 Task: Look for space in Mingyue, China from 1st July, 2023 to 9th July, 2023 for 2 adults in price range Rs.8000 to Rs.15000. Place can be entire place with 1  bedroom having 1 bed and 1 bathroom. Property type can be house, flat, guest house. Booking option can be shelf check-in. Required host language is Chinese (Simplified).
Action: Mouse moved to (668, 98)
Screenshot: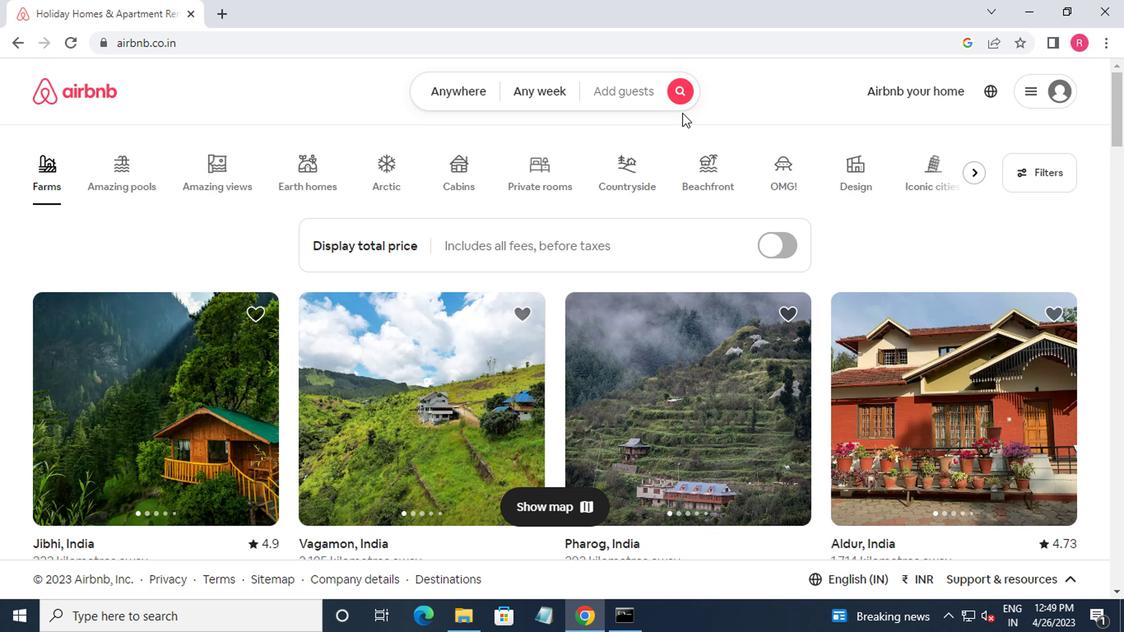 
Action: Mouse pressed left at (668, 98)
Screenshot: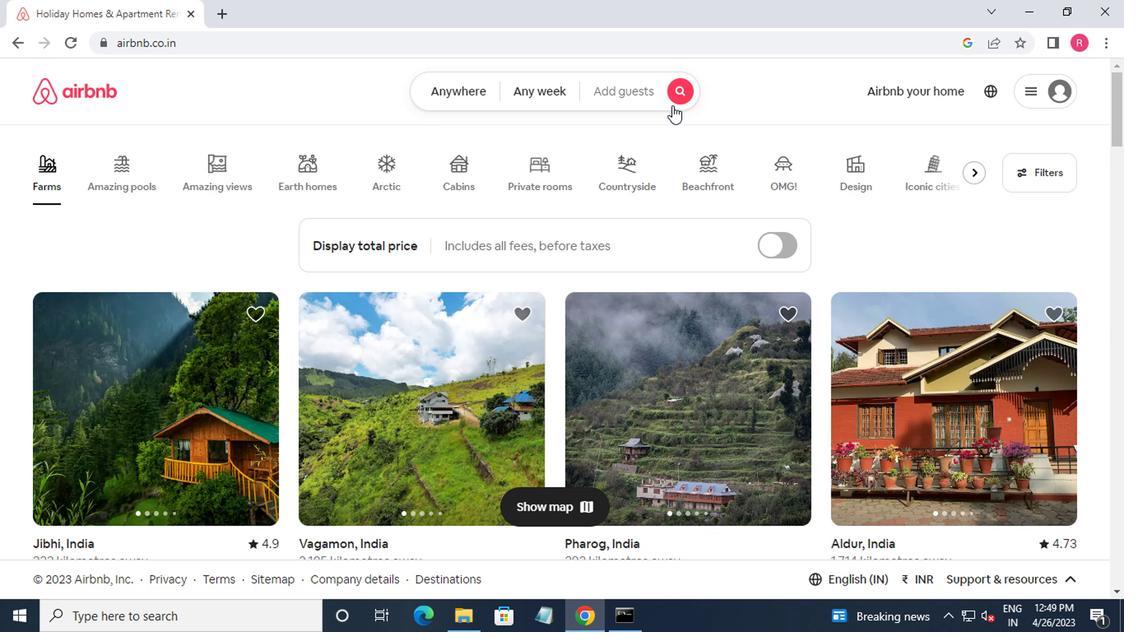 
Action: Mouse moved to (376, 156)
Screenshot: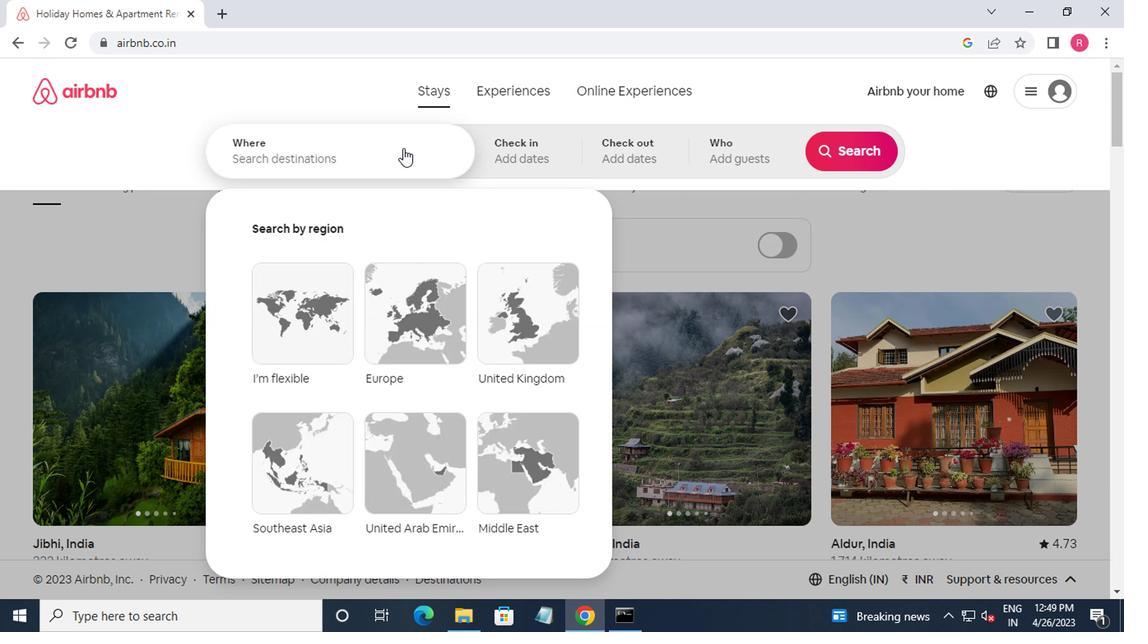 
Action: Mouse pressed left at (376, 156)
Screenshot: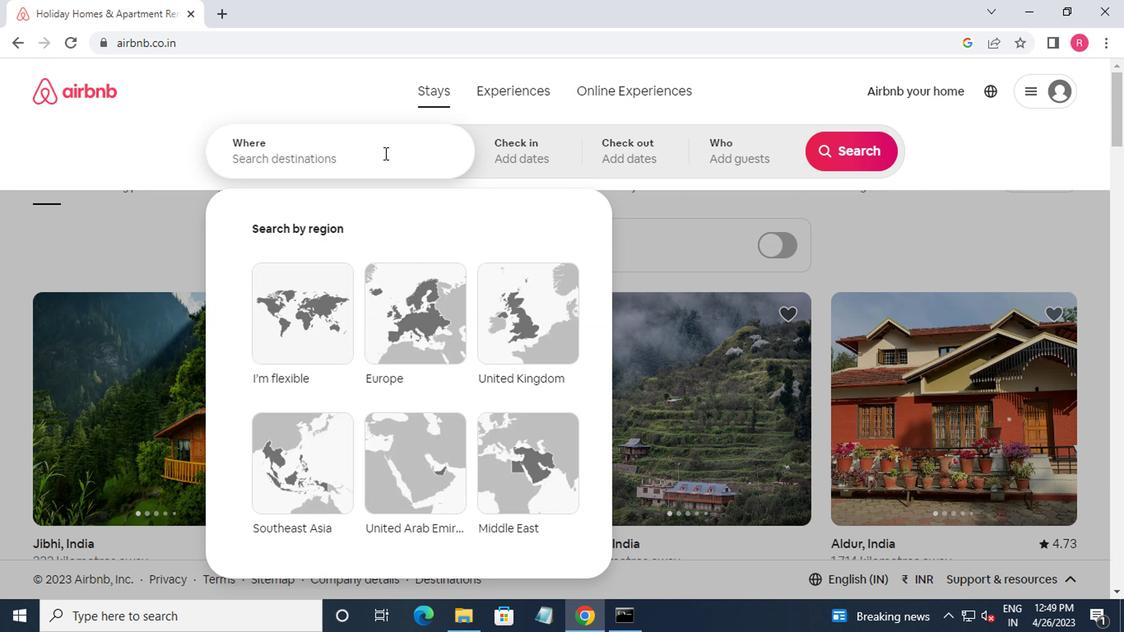 
Action: Mouse moved to (377, 156)
Screenshot: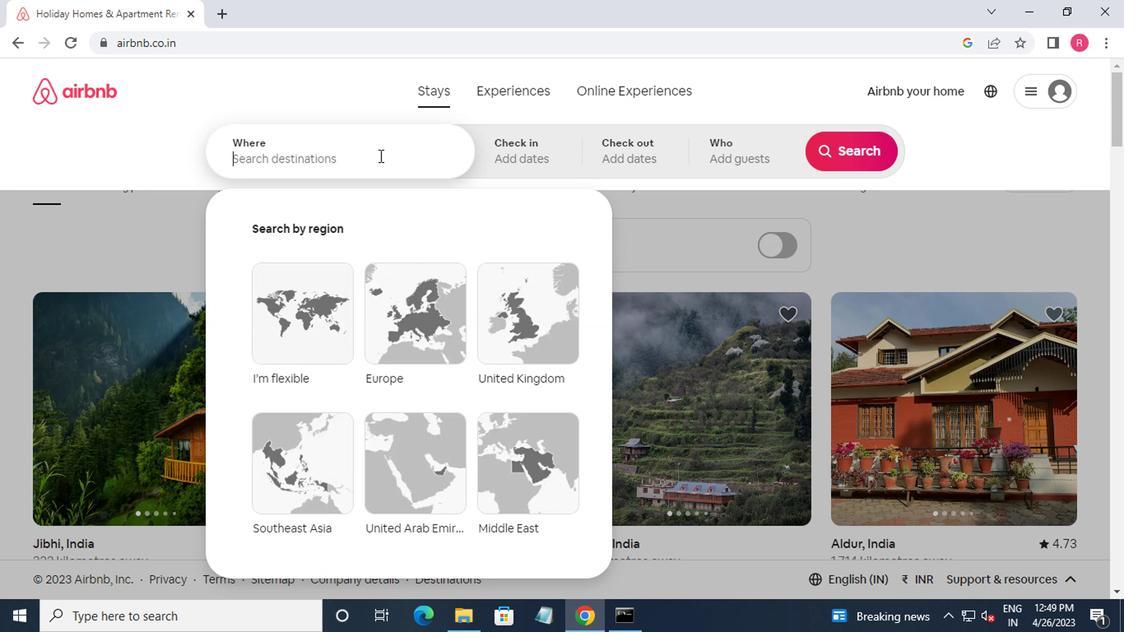 
Action: Key pressed mingyue,china<Key.enter>
Screenshot: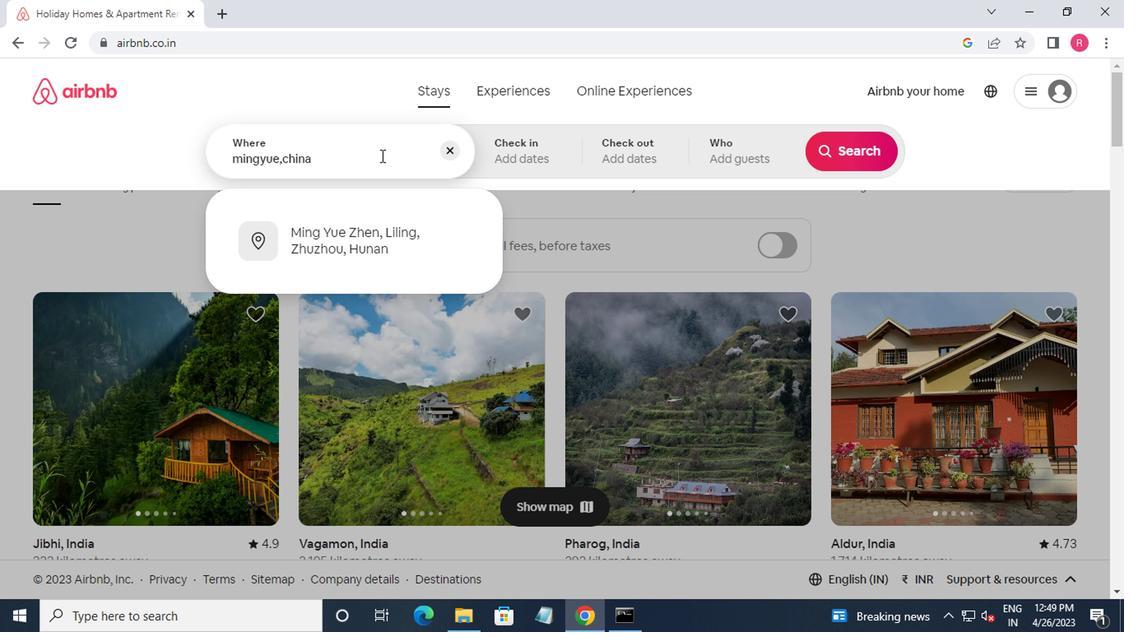 
Action: Mouse moved to (842, 282)
Screenshot: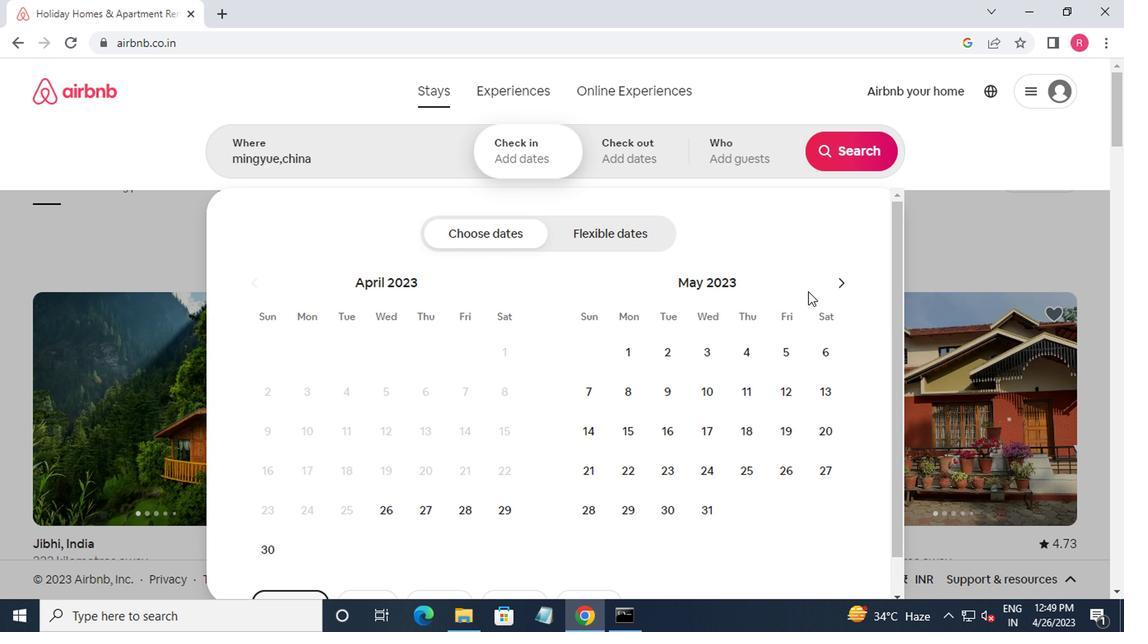
Action: Mouse pressed left at (842, 282)
Screenshot: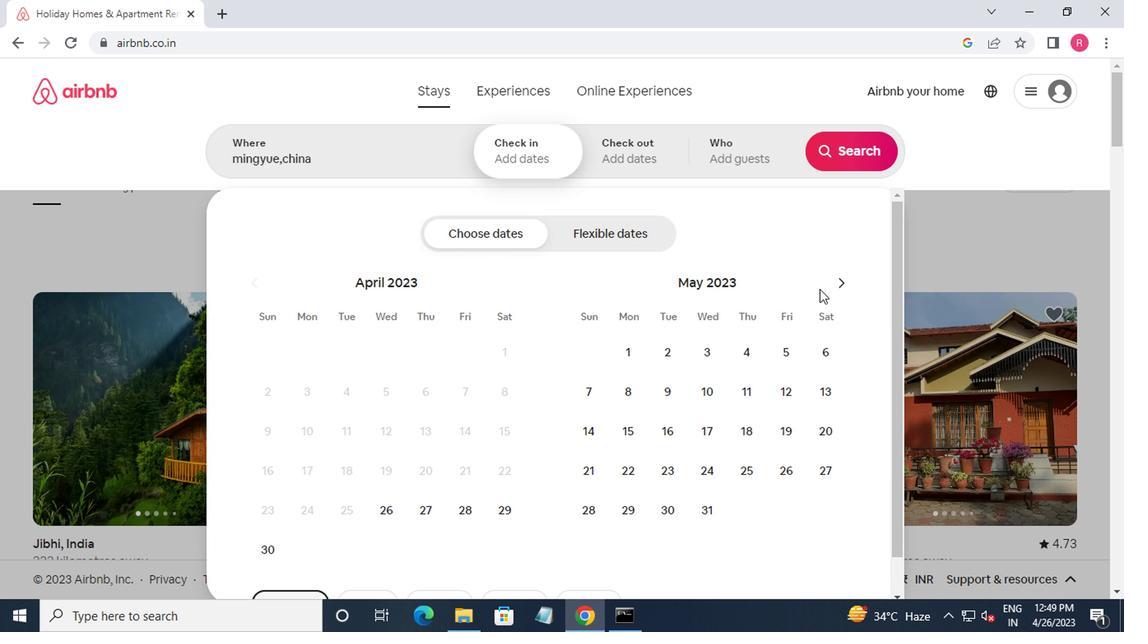 
Action: Mouse moved to (847, 274)
Screenshot: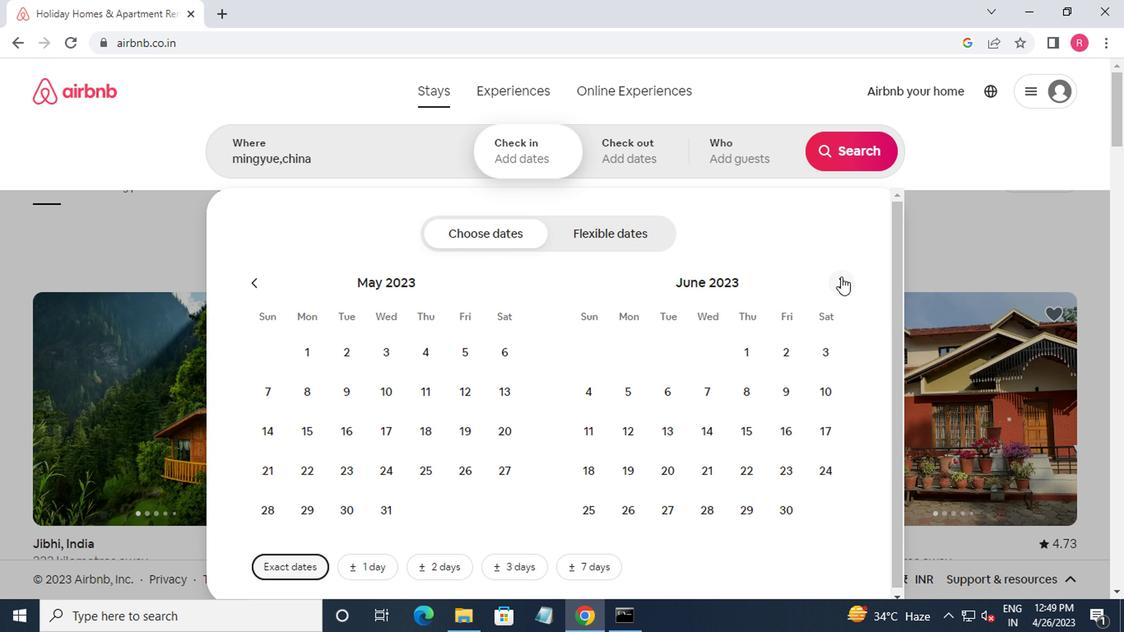 
Action: Mouse pressed left at (847, 274)
Screenshot: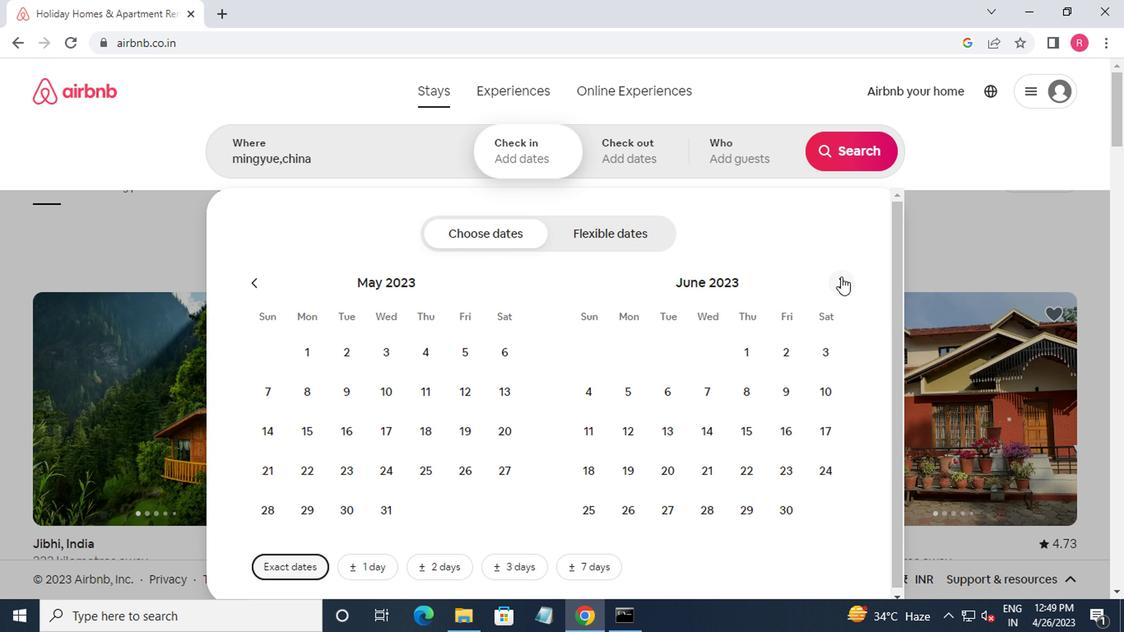 
Action: Mouse moved to (817, 350)
Screenshot: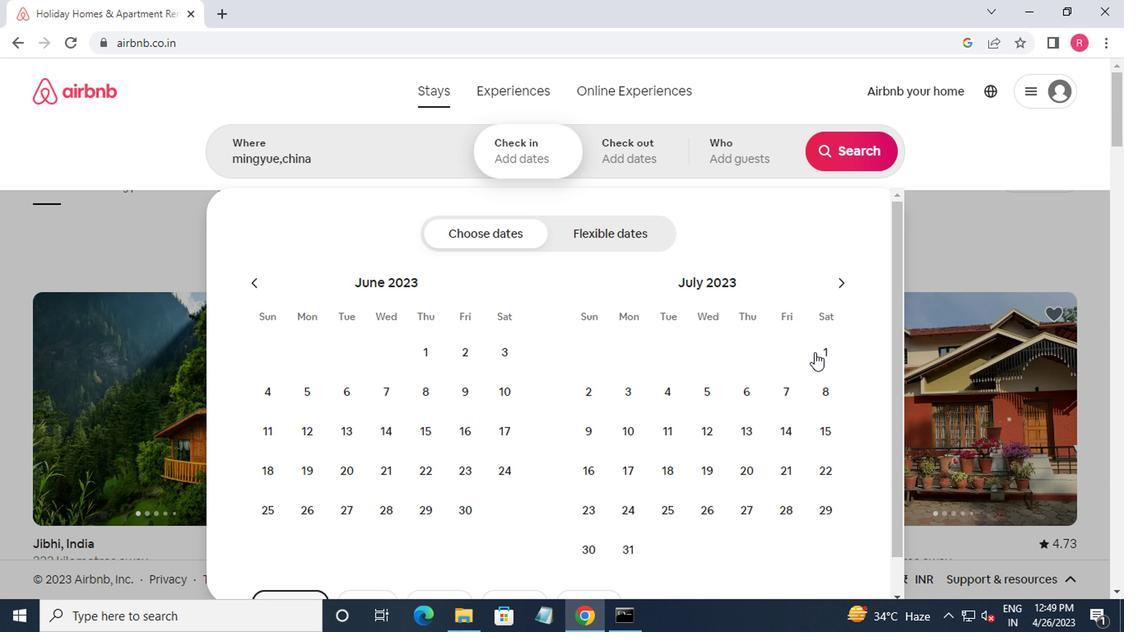 
Action: Mouse pressed left at (817, 350)
Screenshot: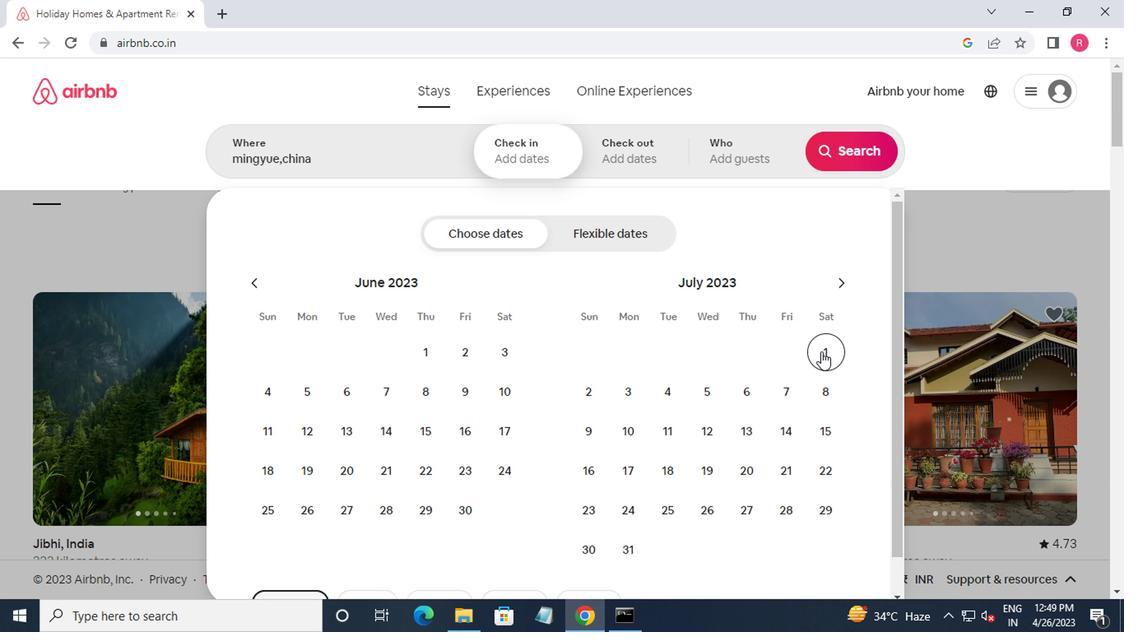 
Action: Mouse moved to (583, 434)
Screenshot: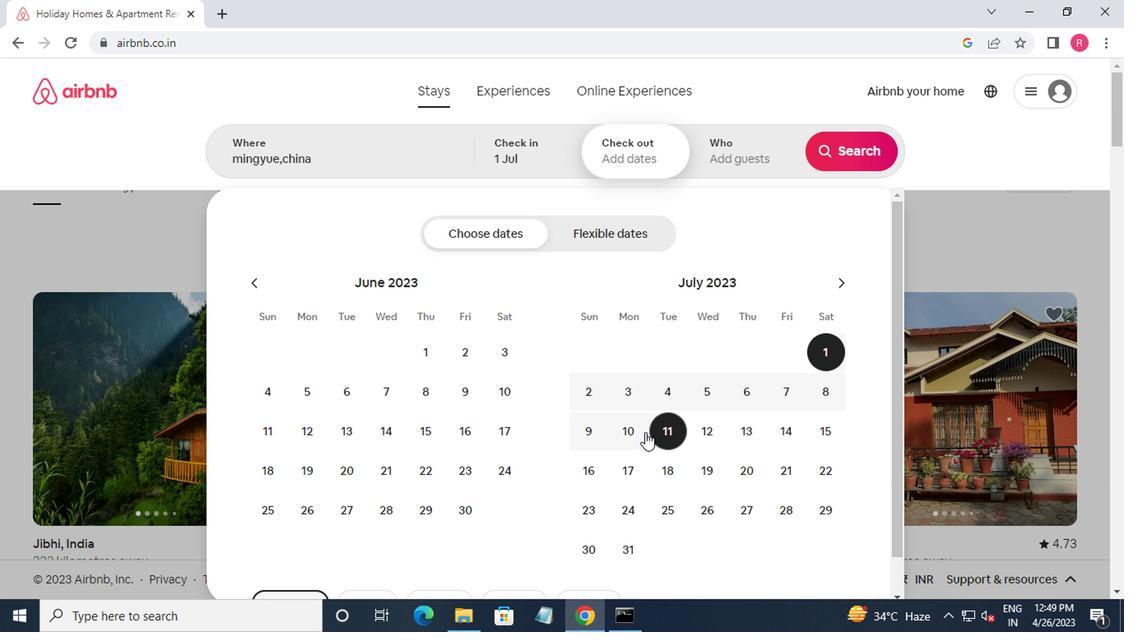 
Action: Mouse pressed left at (583, 434)
Screenshot: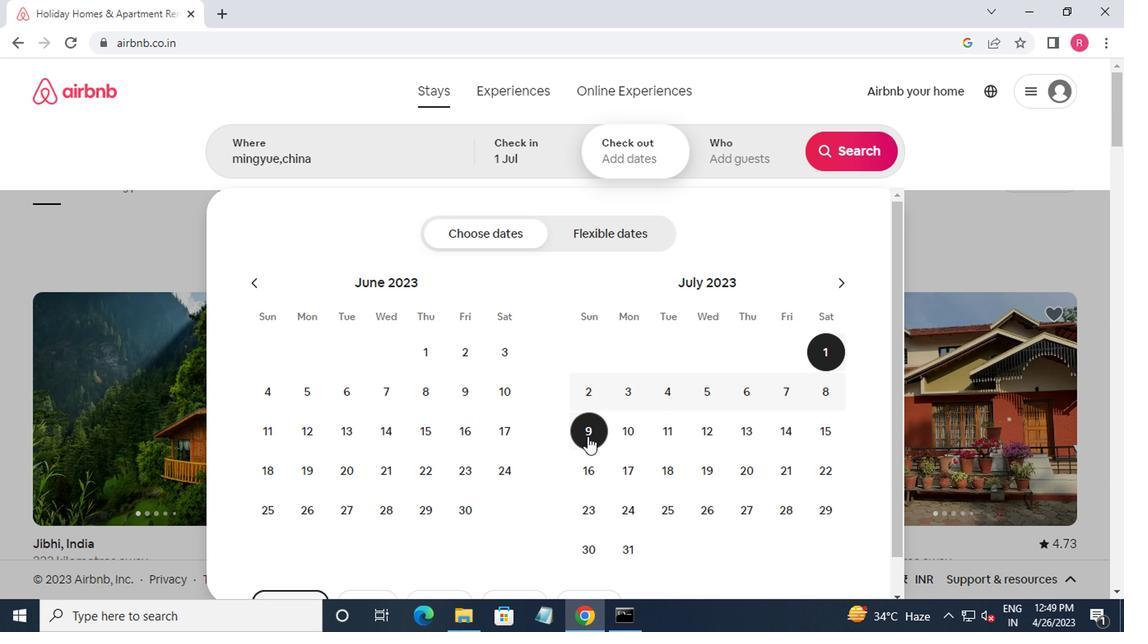 
Action: Mouse moved to (746, 169)
Screenshot: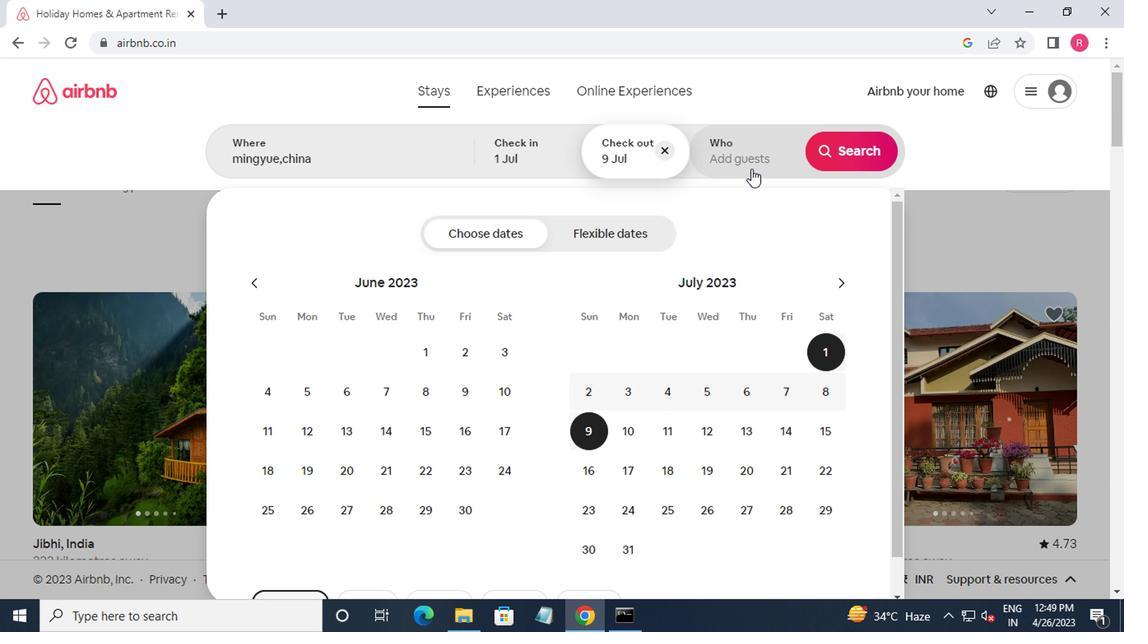 
Action: Mouse pressed left at (746, 169)
Screenshot: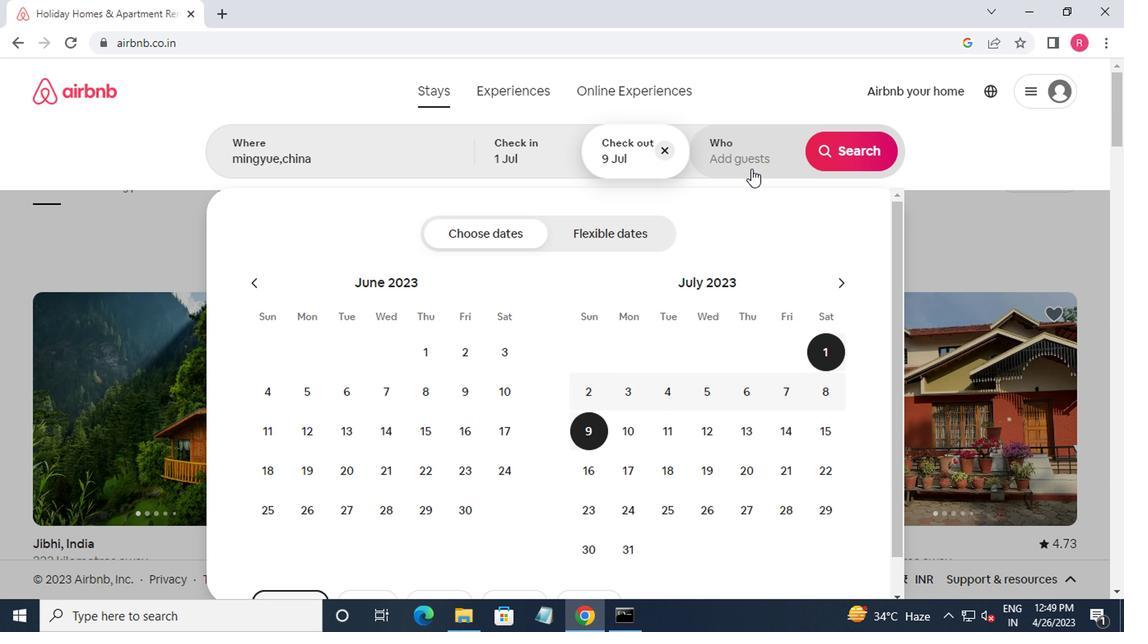 
Action: Mouse moved to (848, 251)
Screenshot: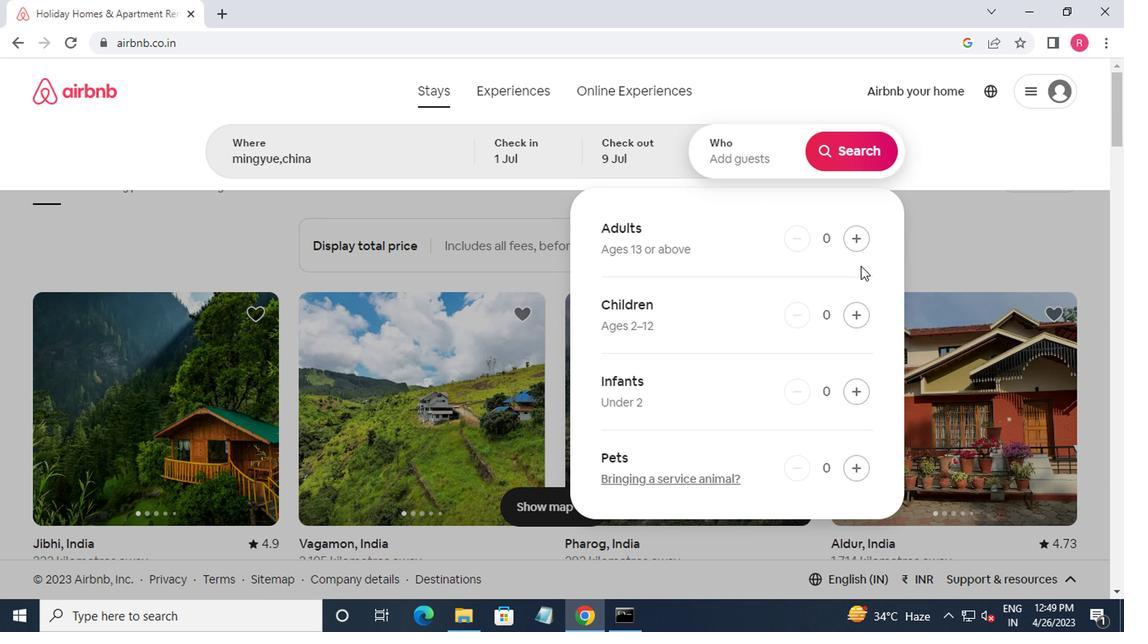 
Action: Mouse pressed left at (848, 251)
Screenshot: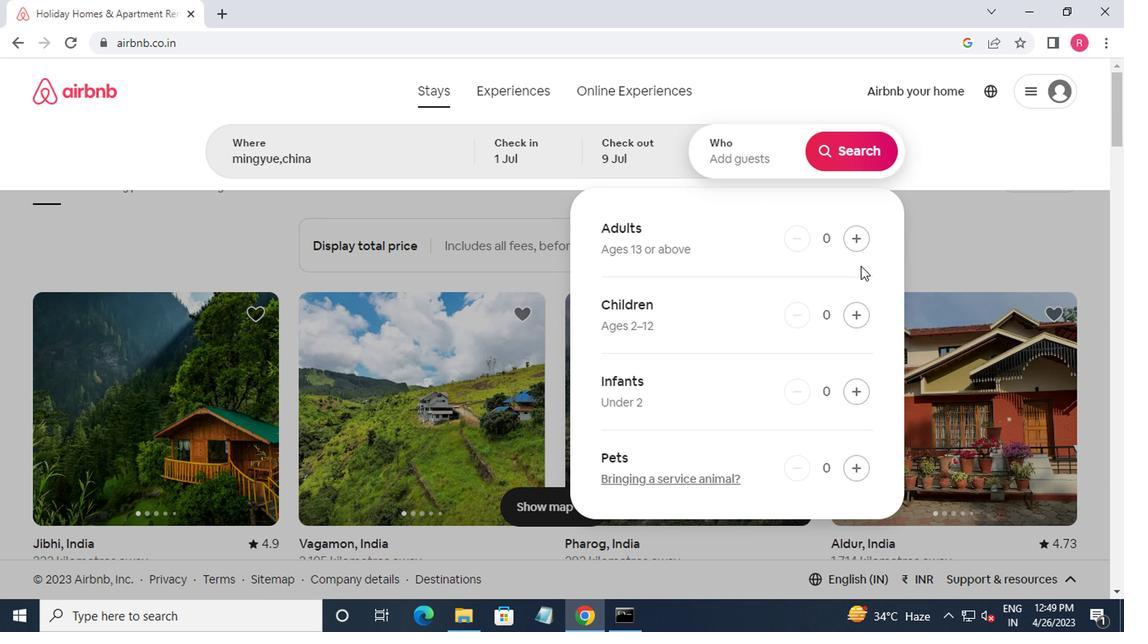 
Action: Mouse moved to (848, 250)
Screenshot: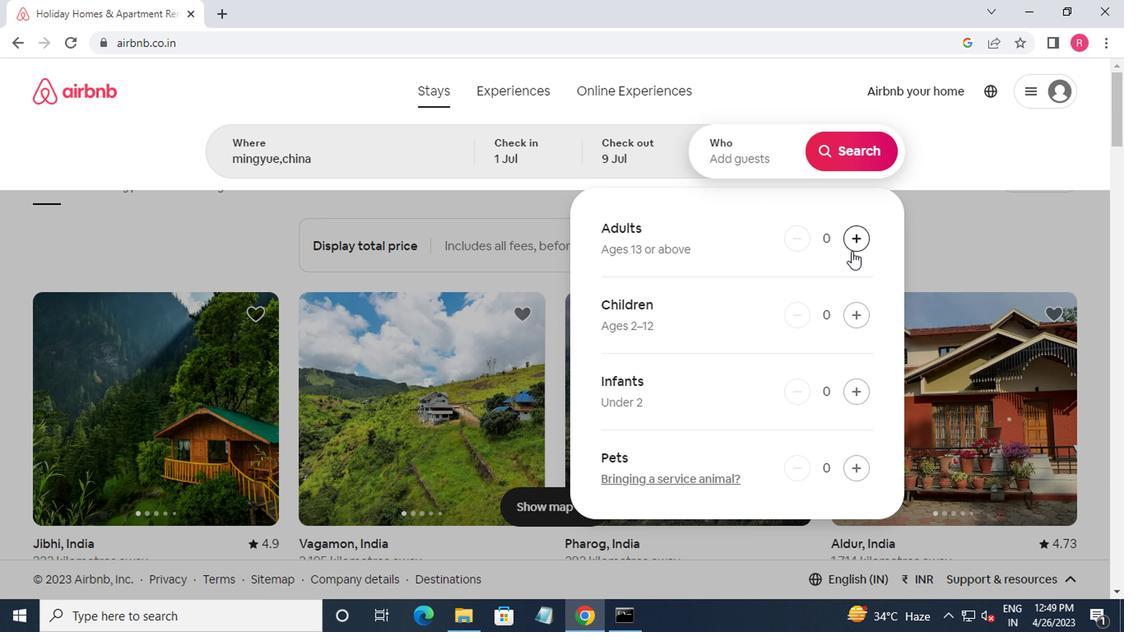 
Action: Mouse pressed left at (848, 250)
Screenshot: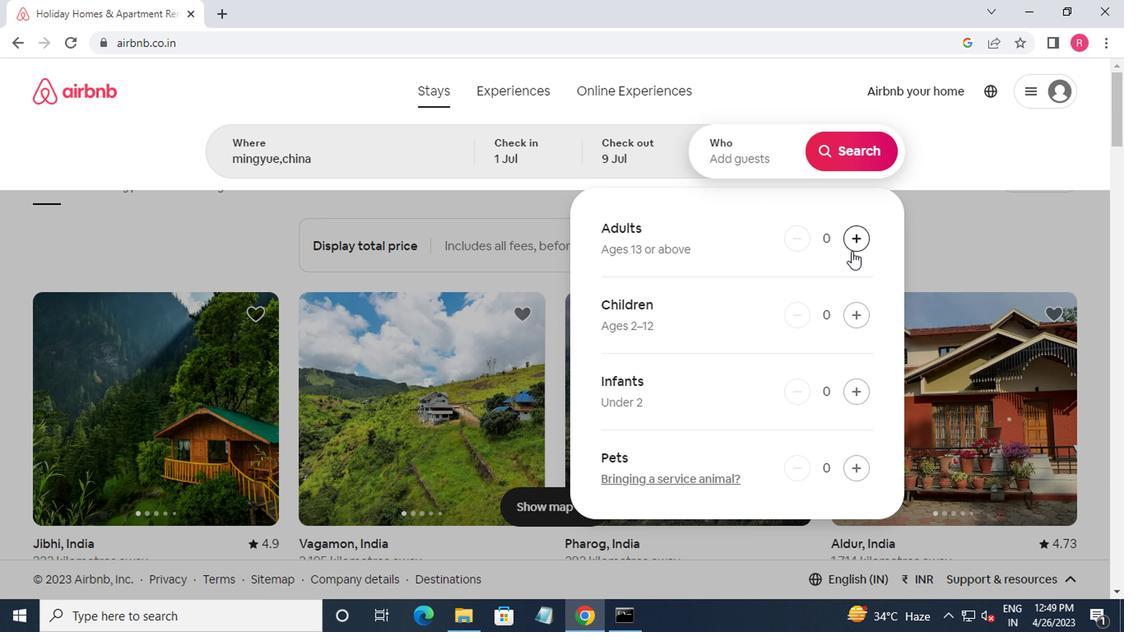 
Action: Mouse moved to (840, 163)
Screenshot: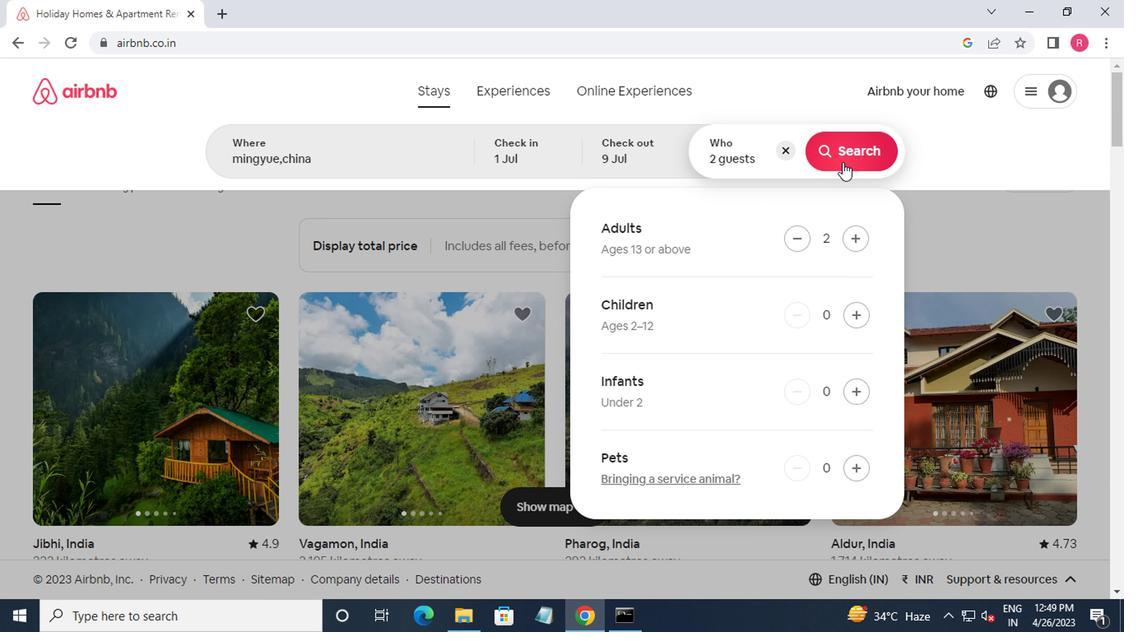 
Action: Mouse pressed left at (840, 163)
Screenshot: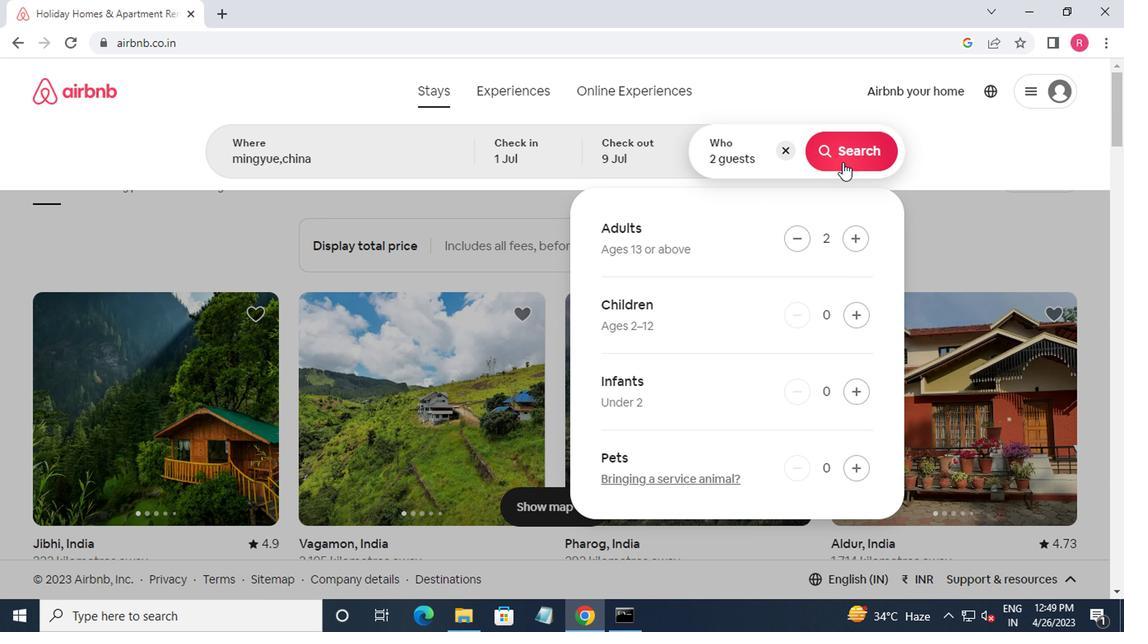 
Action: Mouse moved to (1039, 148)
Screenshot: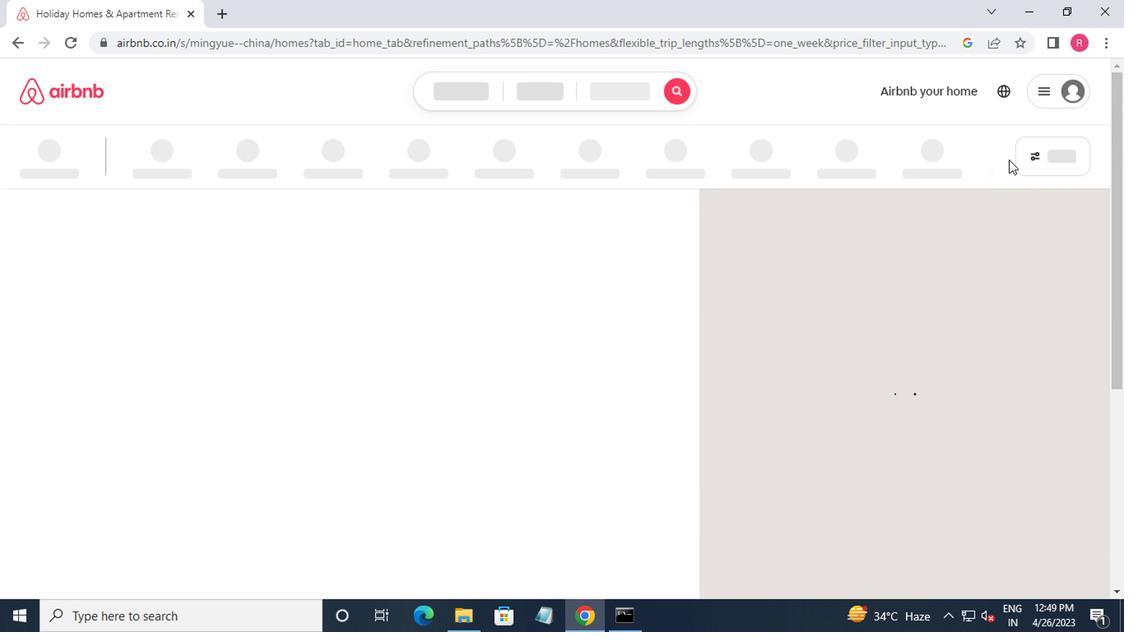 
Action: Mouse pressed left at (1039, 148)
Screenshot: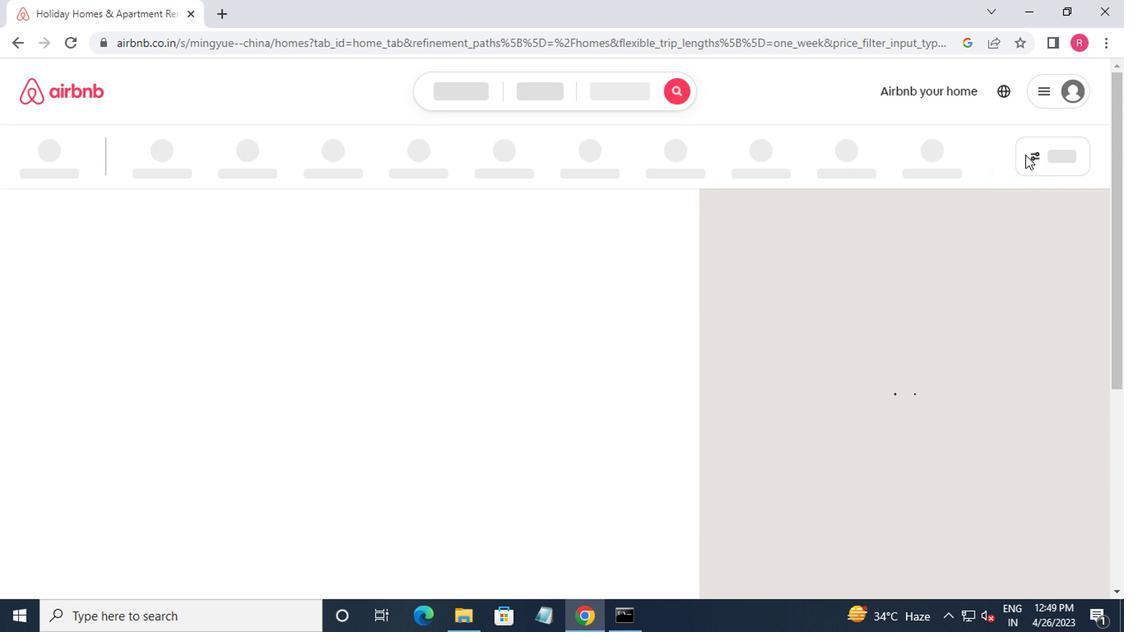 
Action: Mouse moved to (354, 254)
Screenshot: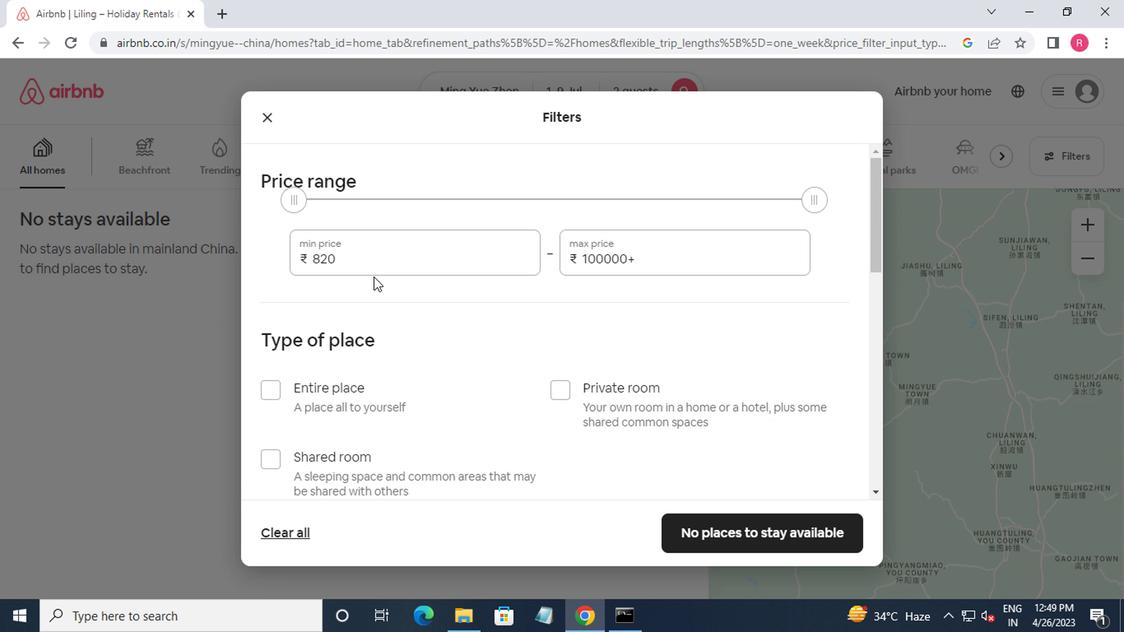 
Action: Mouse pressed left at (354, 254)
Screenshot: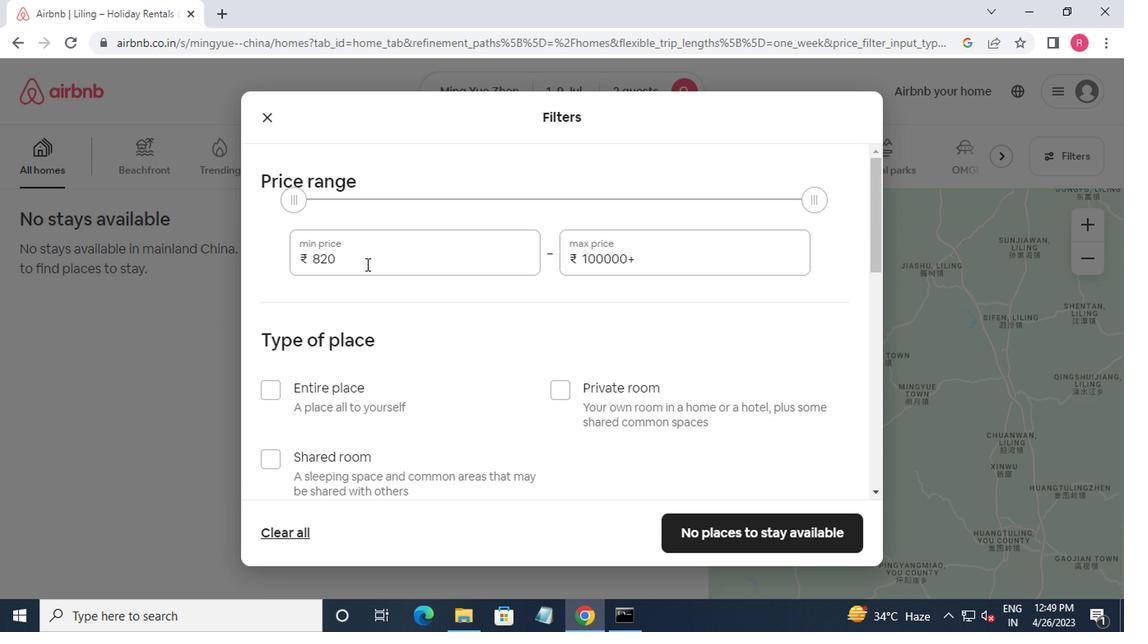 
Action: Mouse moved to (337, 202)
Screenshot: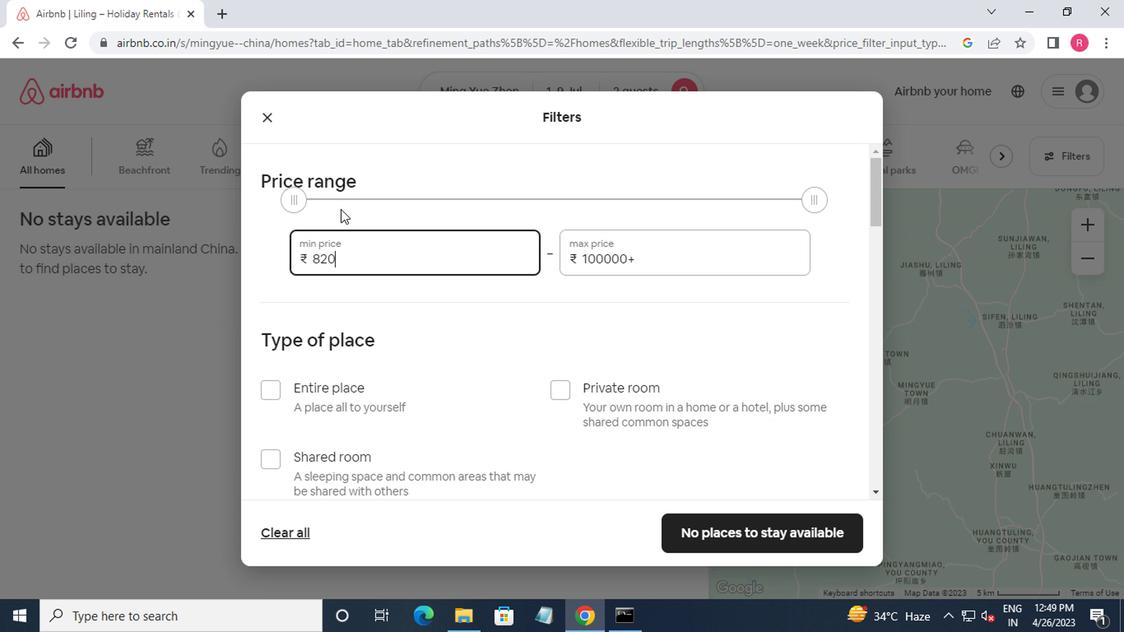 
Action: Key pressed <Key.backspace><Key.backspace>000<Key.tab>15000
Screenshot: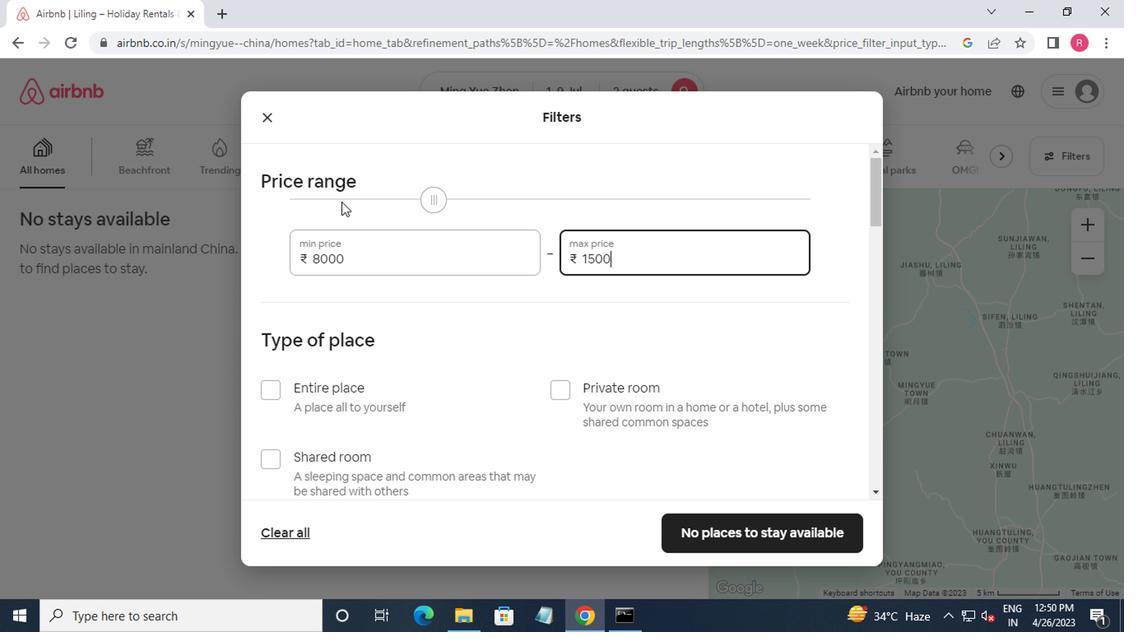 
Action: Mouse moved to (402, 257)
Screenshot: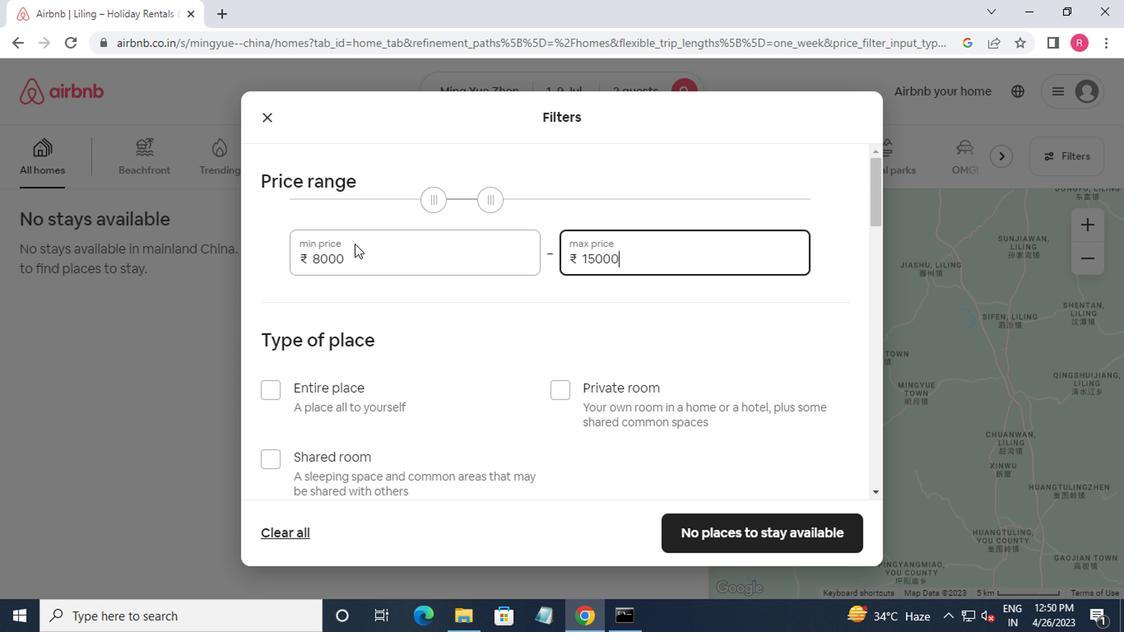 
Action: Mouse scrolled (402, 257) with delta (0, 0)
Screenshot: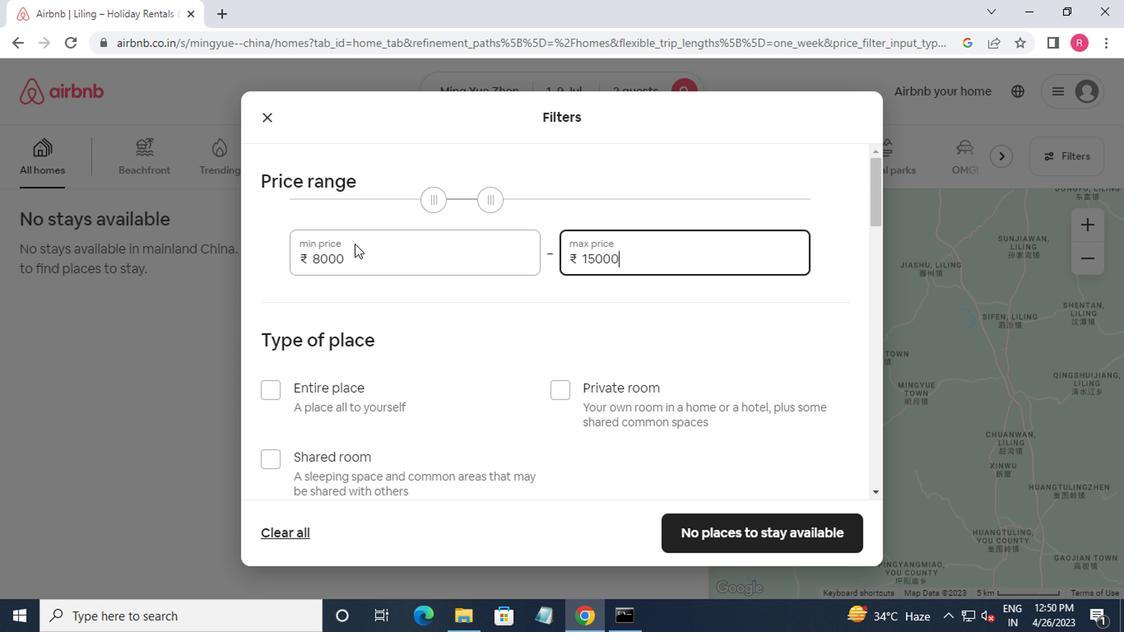 
Action: Mouse moved to (407, 260)
Screenshot: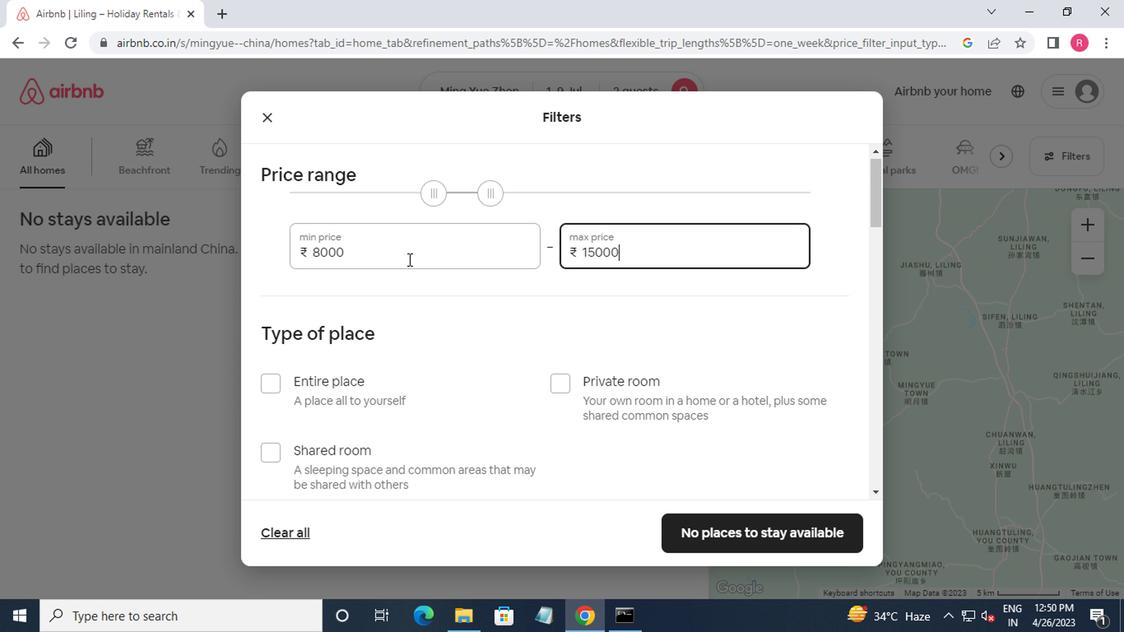 
Action: Mouse scrolled (407, 259) with delta (0, 0)
Screenshot: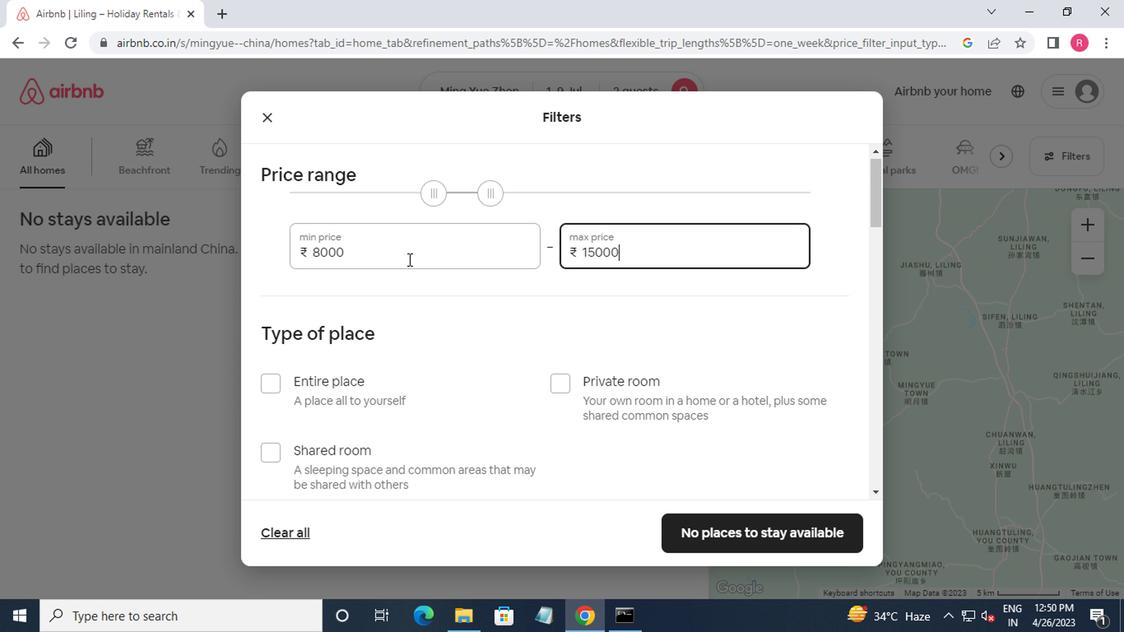 
Action: Mouse moved to (270, 234)
Screenshot: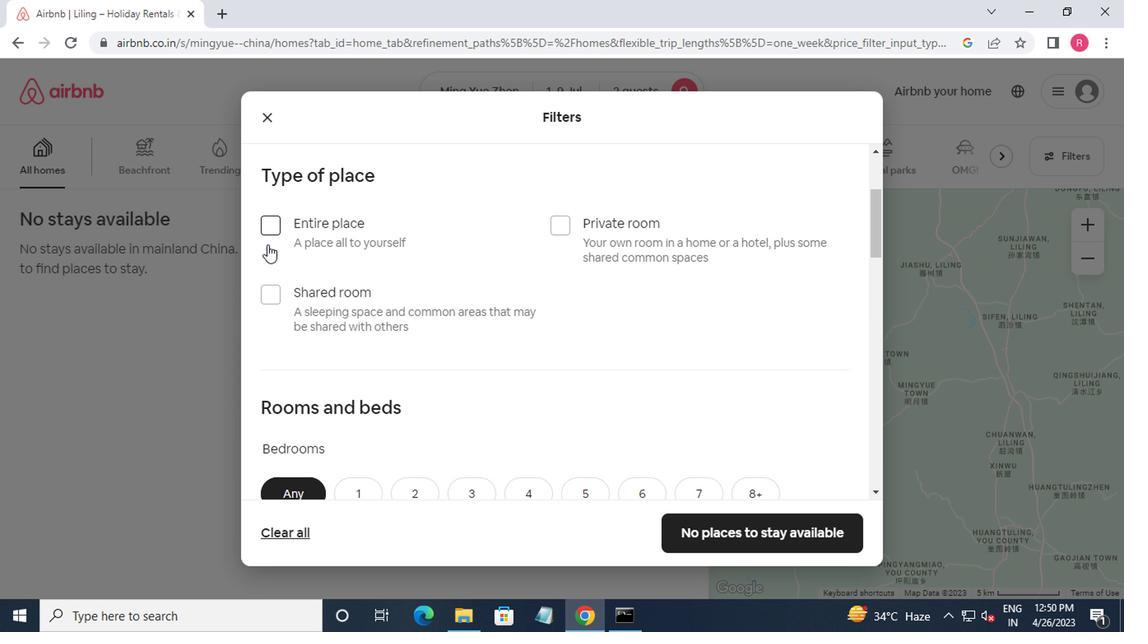 
Action: Mouse pressed left at (270, 234)
Screenshot: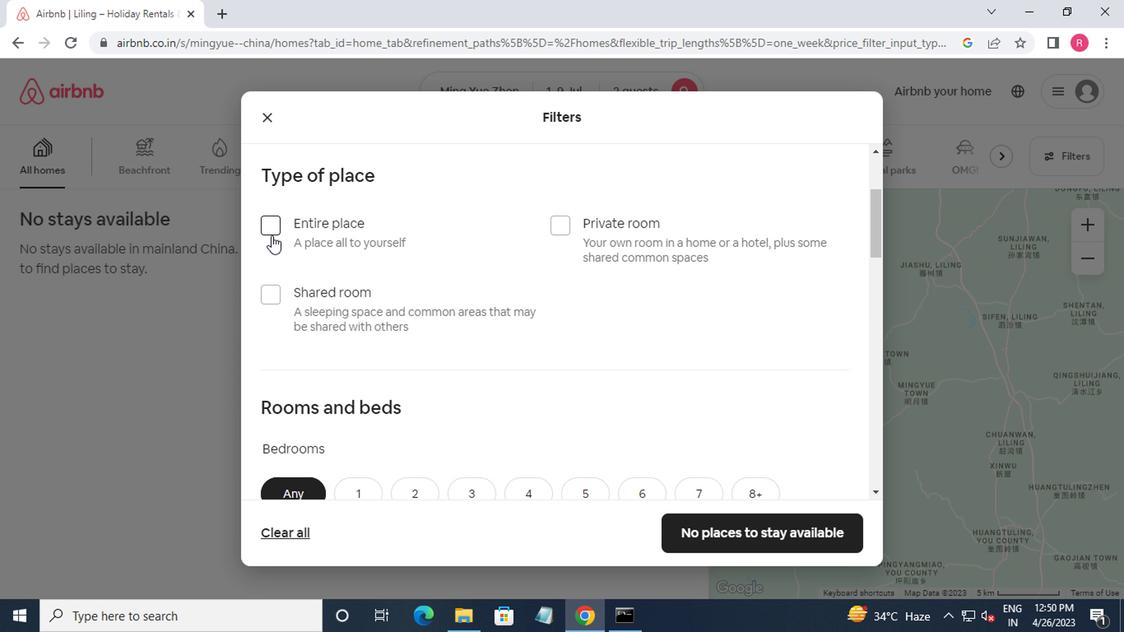 
Action: Mouse moved to (273, 240)
Screenshot: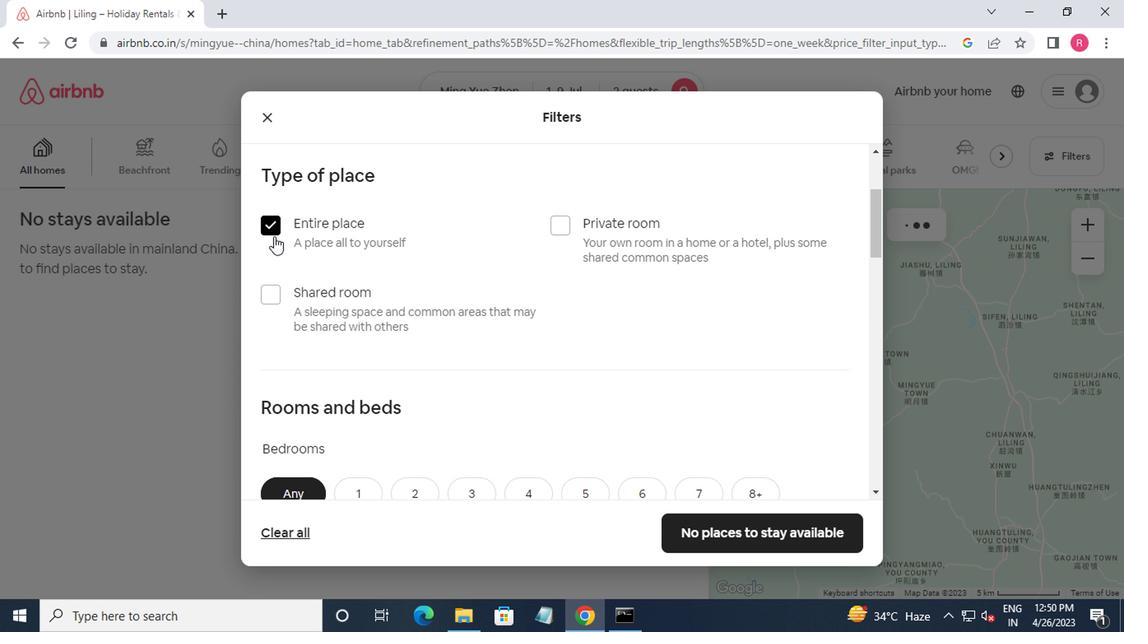 
Action: Mouse scrolled (273, 238) with delta (0, -1)
Screenshot: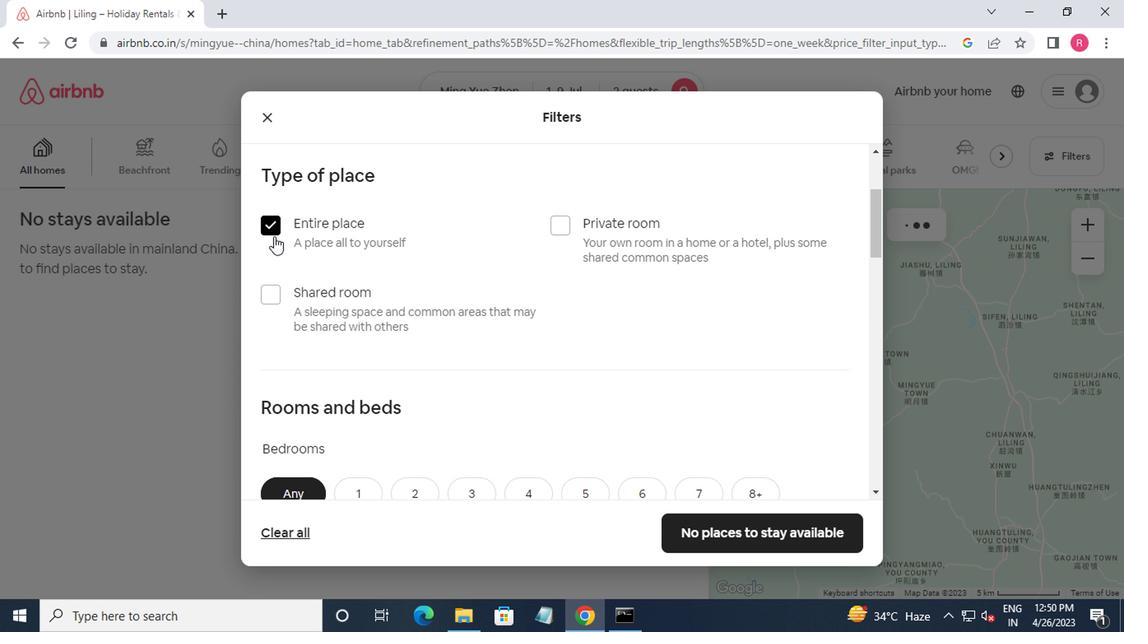 
Action: Mouse moved to (277, 247)
Screenshot: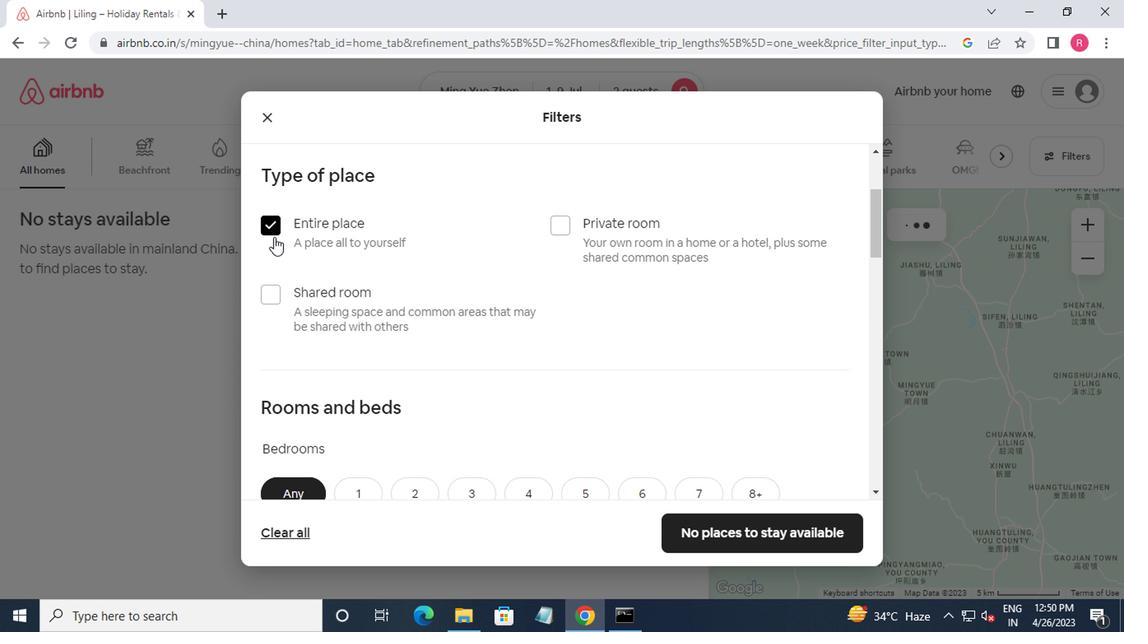 
Action: Mouse scrolled (277, 246) with delta (0, 0)
Screenshot: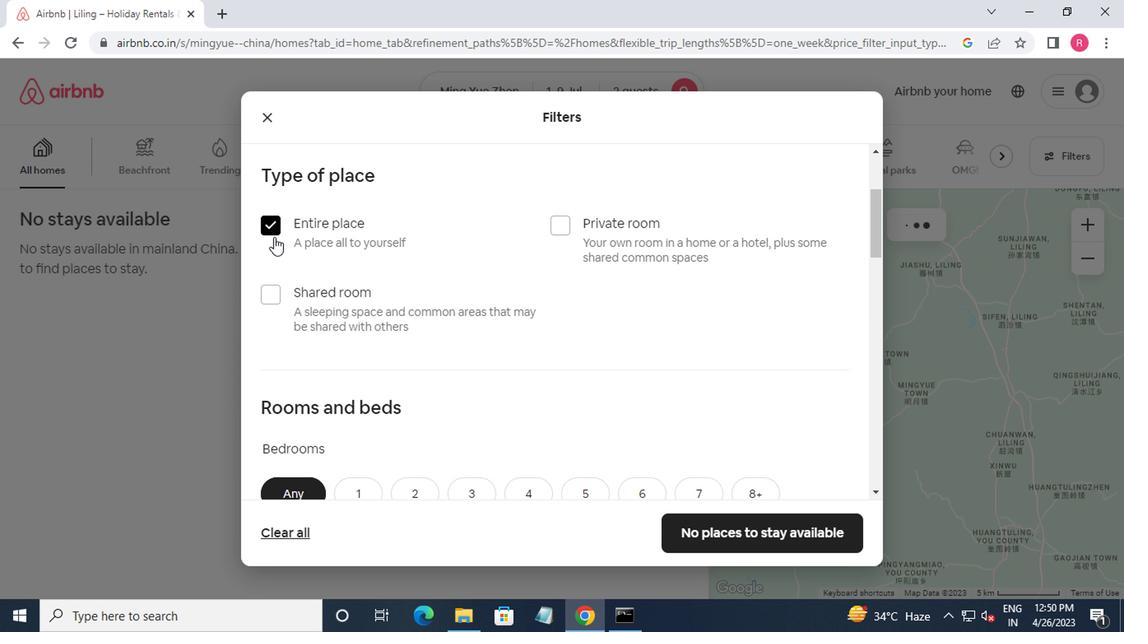 
Action: Mouse moved to (280, 253)
Screenshot: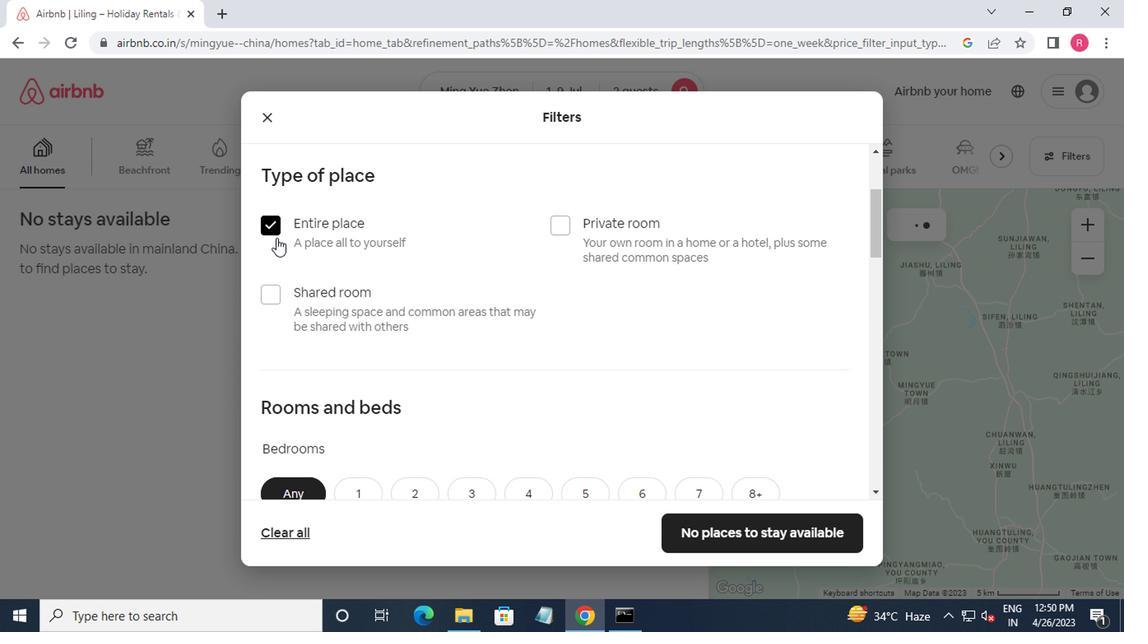 
Action: Mouse scrolled (280, 251) with delta (0, -1)
Screenshot: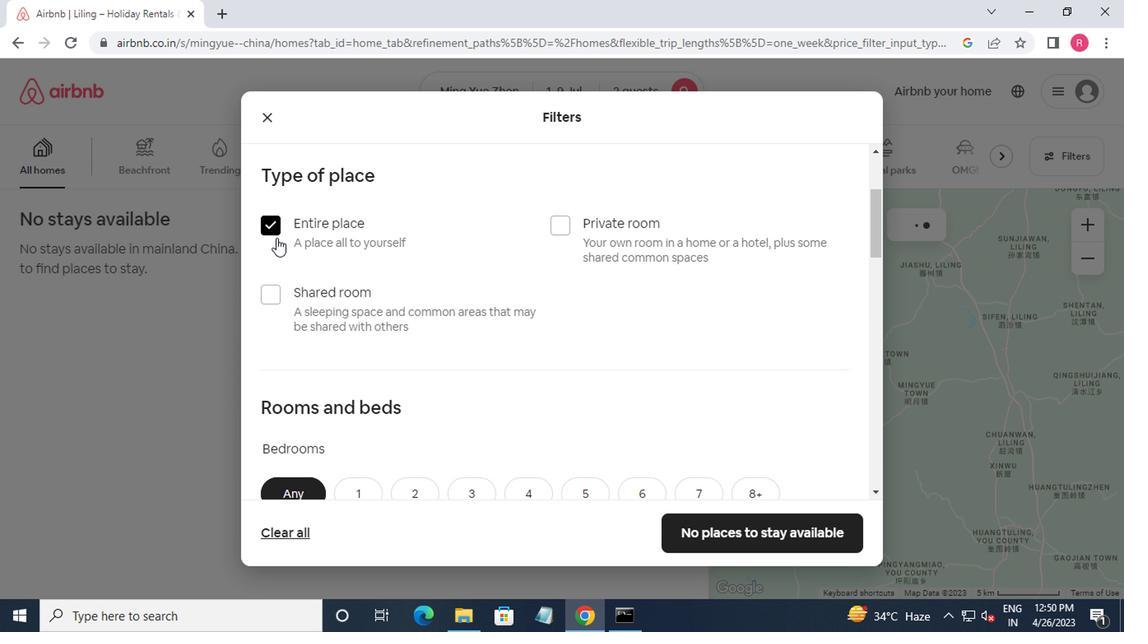 
Action: Mouse moved to (347, 251)
Screenshot: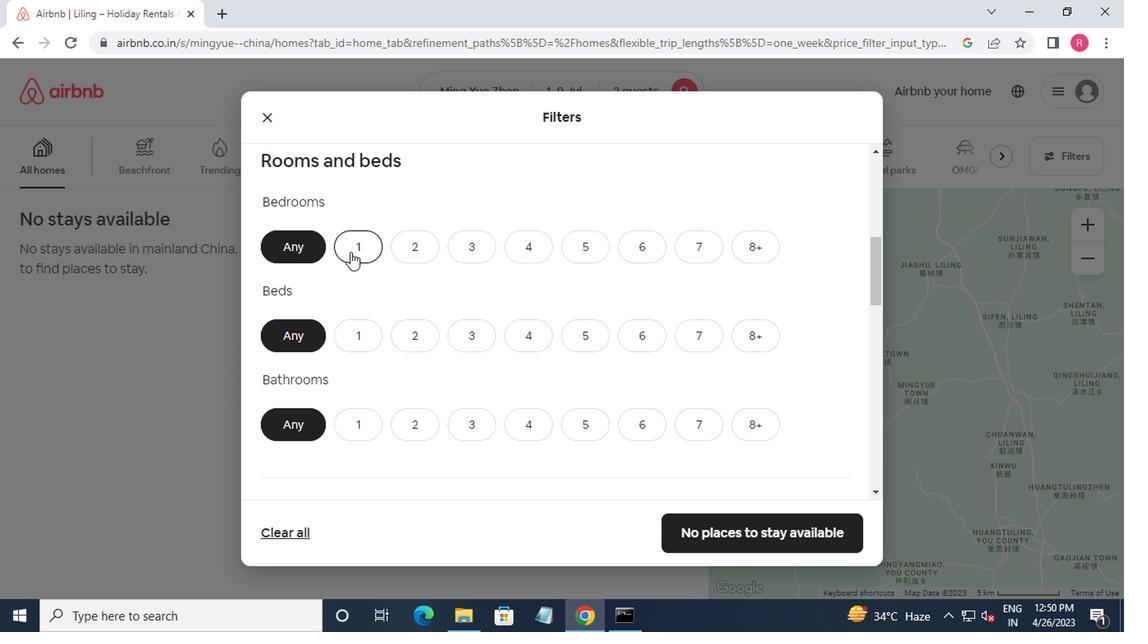 
Action: Mouse pressed left at (347, 251)
Screenshot: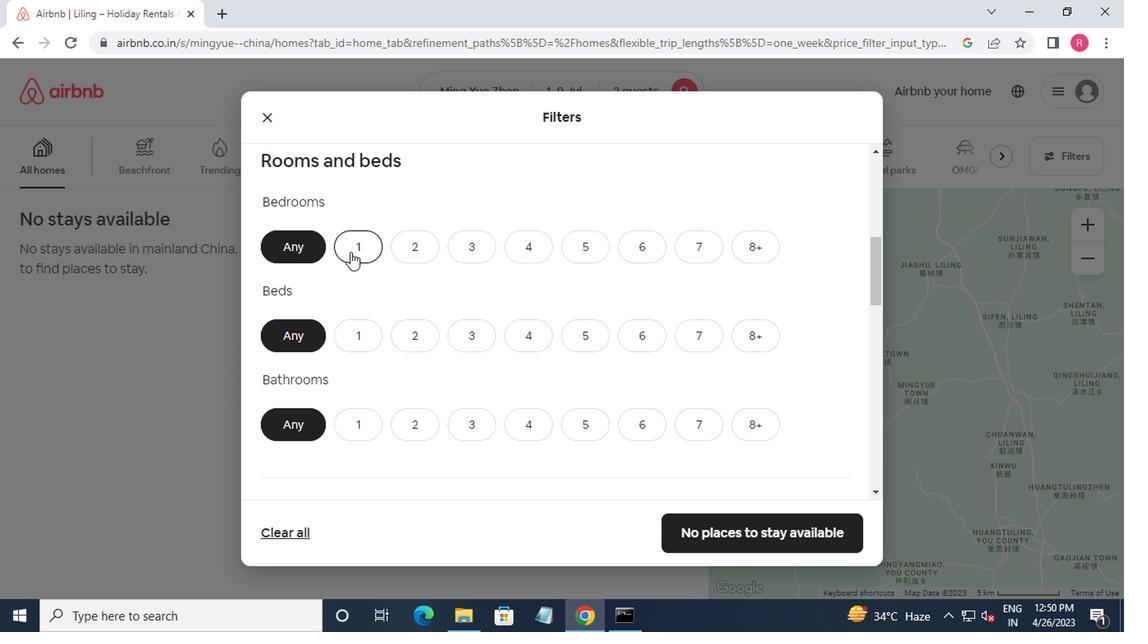 
Action: Mouse moved to (350, 250)
Screenshot: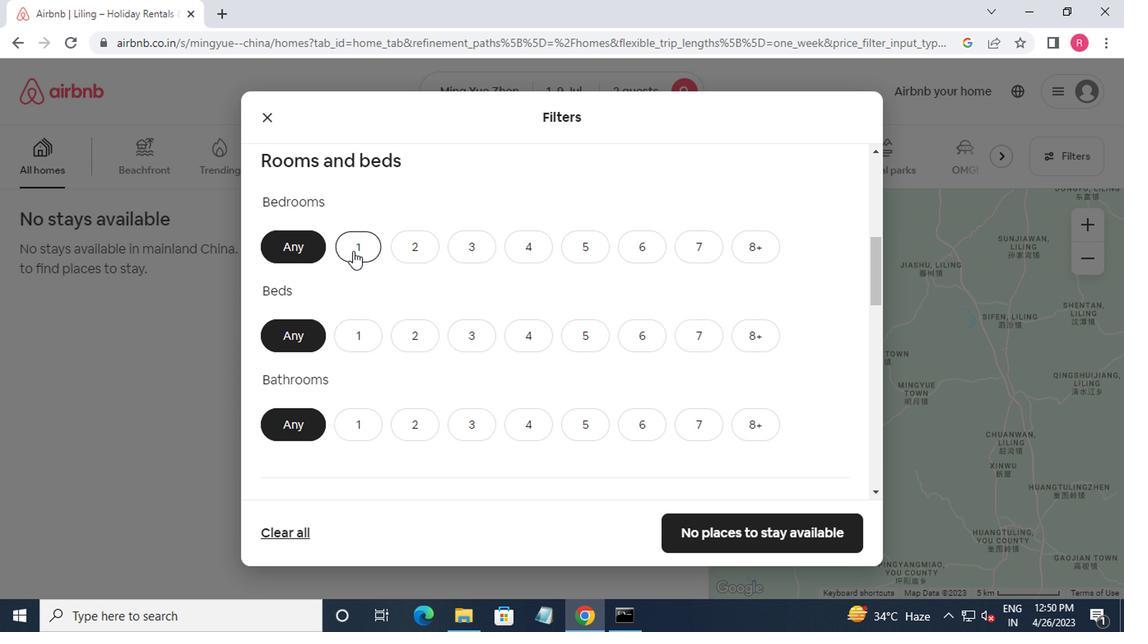 
Action: Mouse scrolled (350, 251) with delta (0, 0)
Screenshot: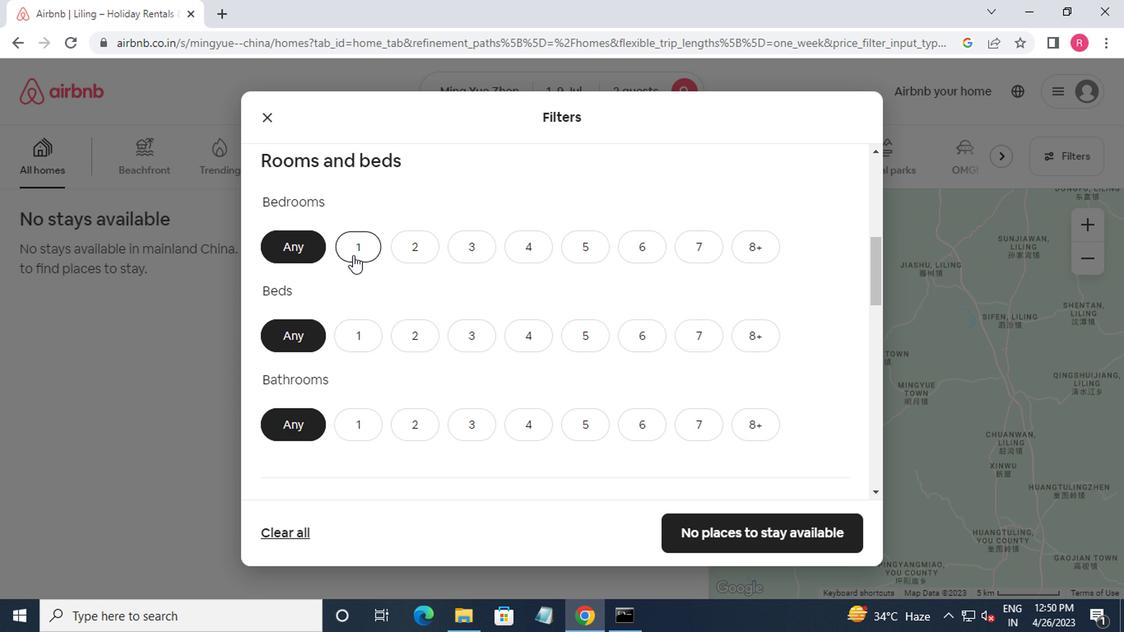 
Action: Mouse moved to (350, 249)
Screenshot: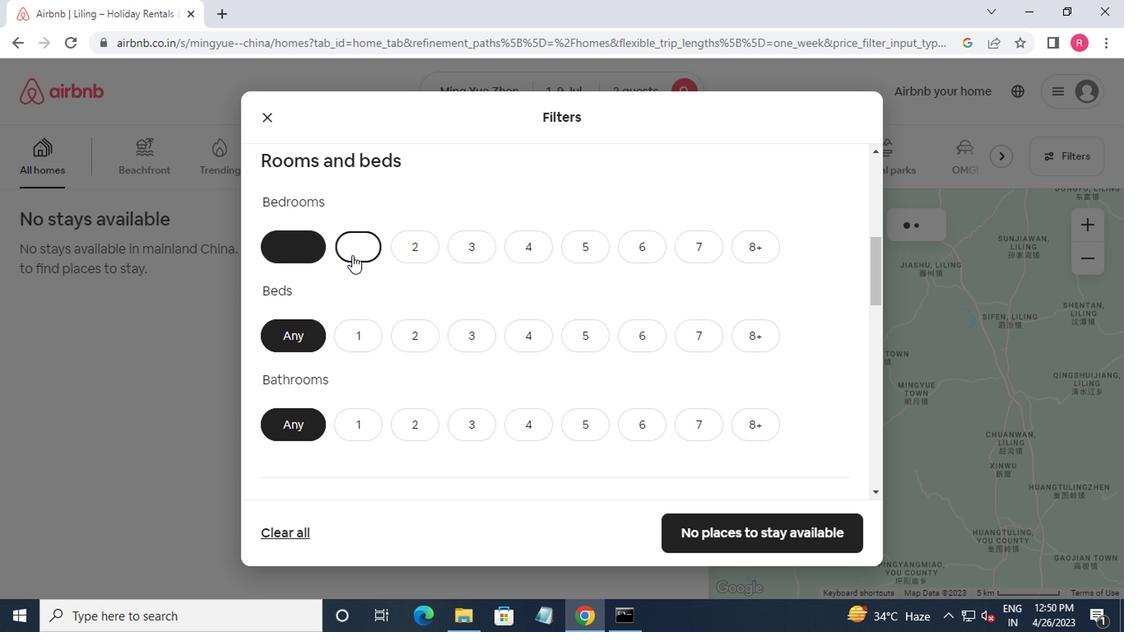 
Action: Mouse scrolled (350, 250) with delta (0, 1)
Screenshot: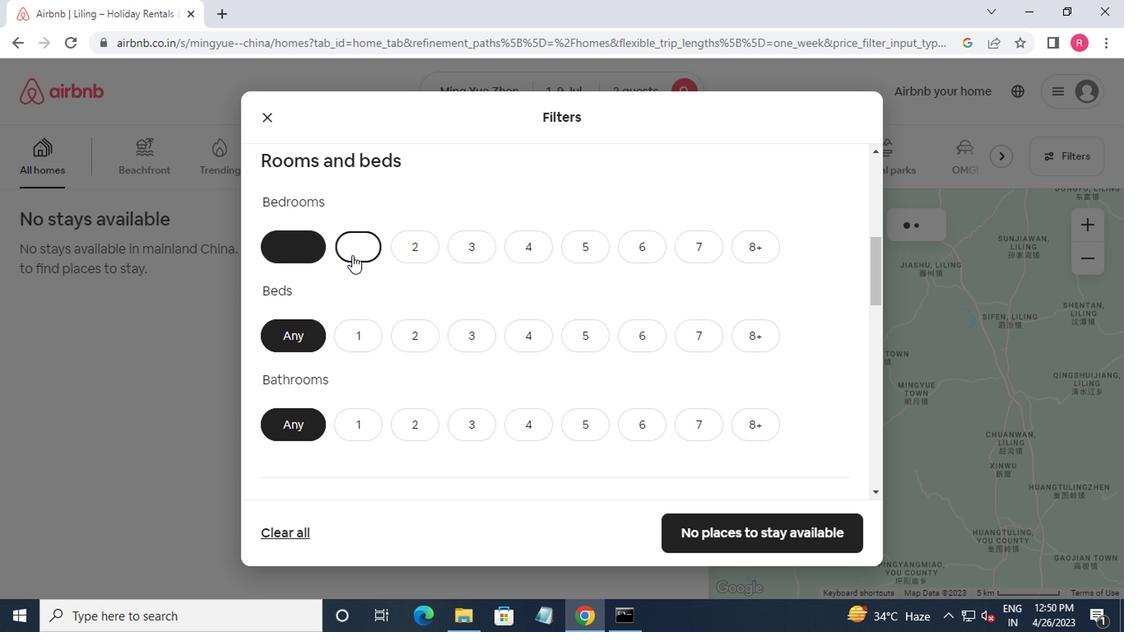 
Action: Mouse scrolled (350, 250) with delta (0, 1)
Screenshot: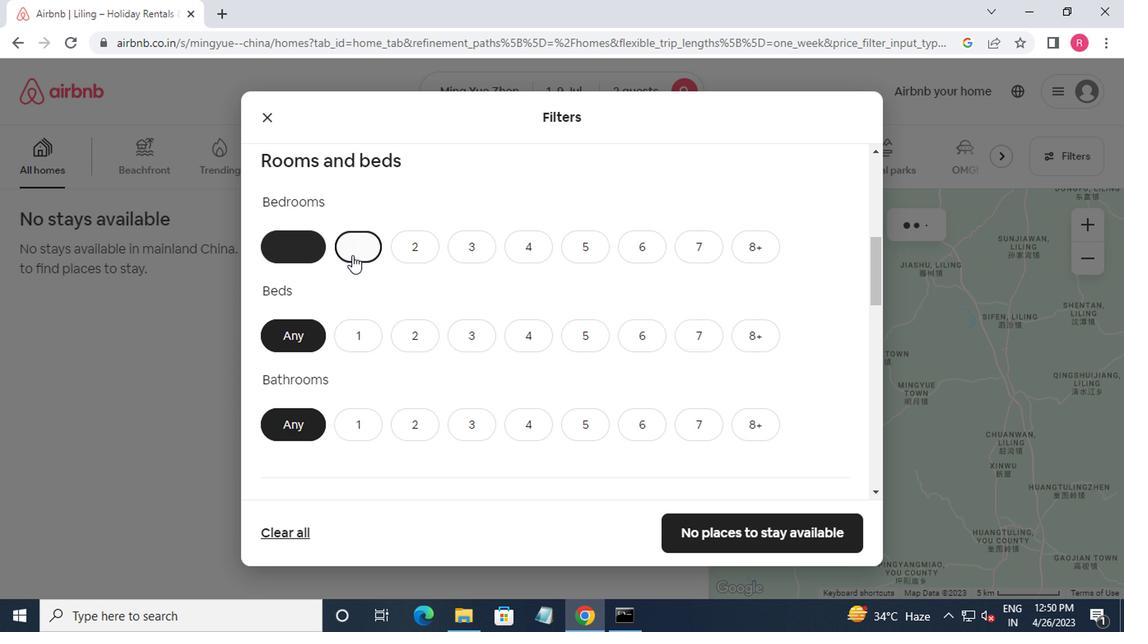 
Action: Mouse moved to (350, 249)
Screenshot: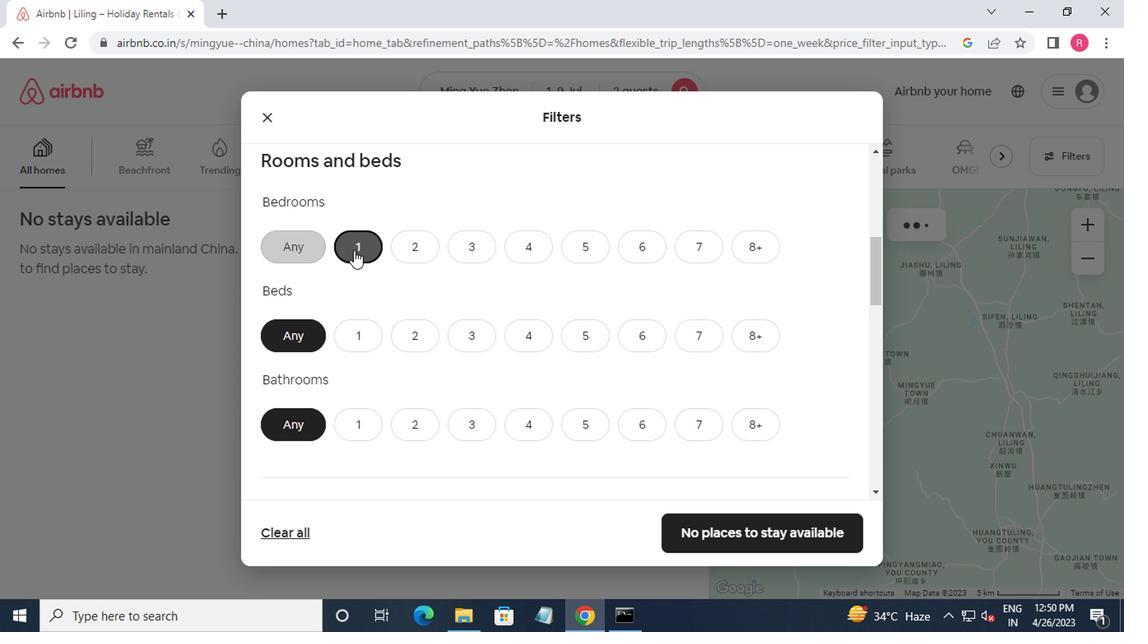 
Action: Mouse scrolled (350, 248) with delta (0, 0)
Screenshot: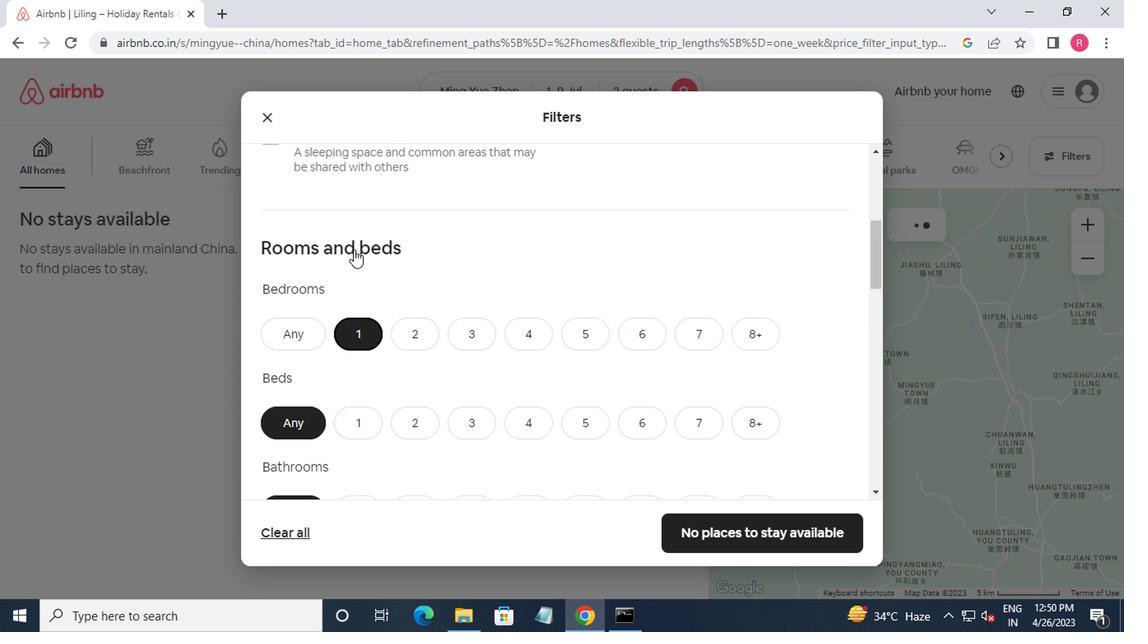 
Action: Mouse moved to (350, 249)
Screenshot: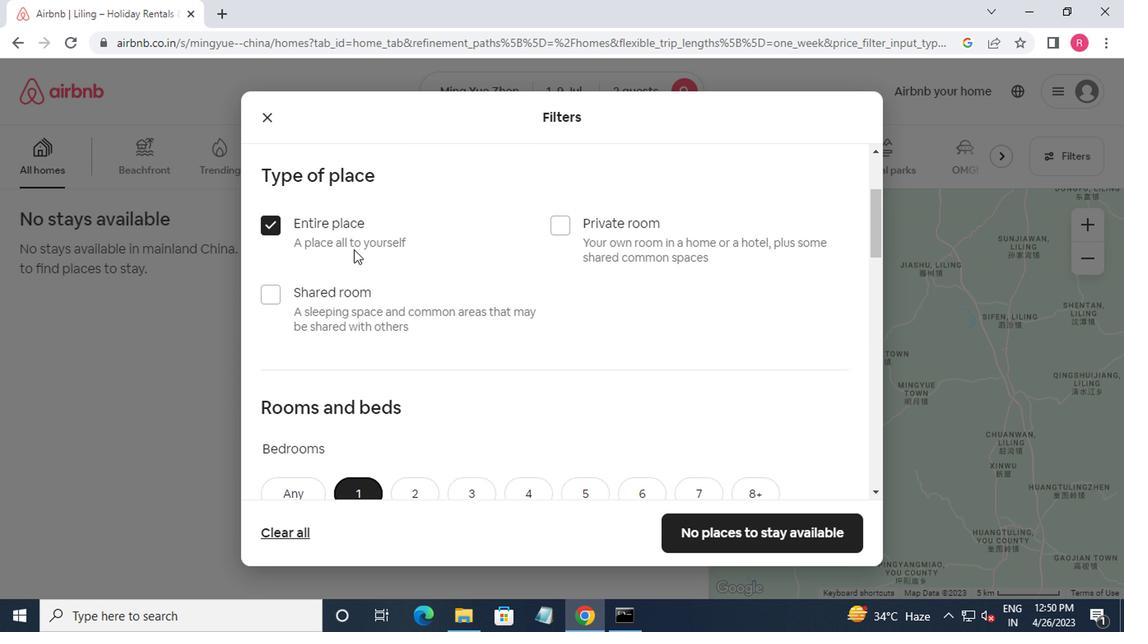 
Action: Mouse scrolled (350, 248) with delta (0, 0)
Screenshot: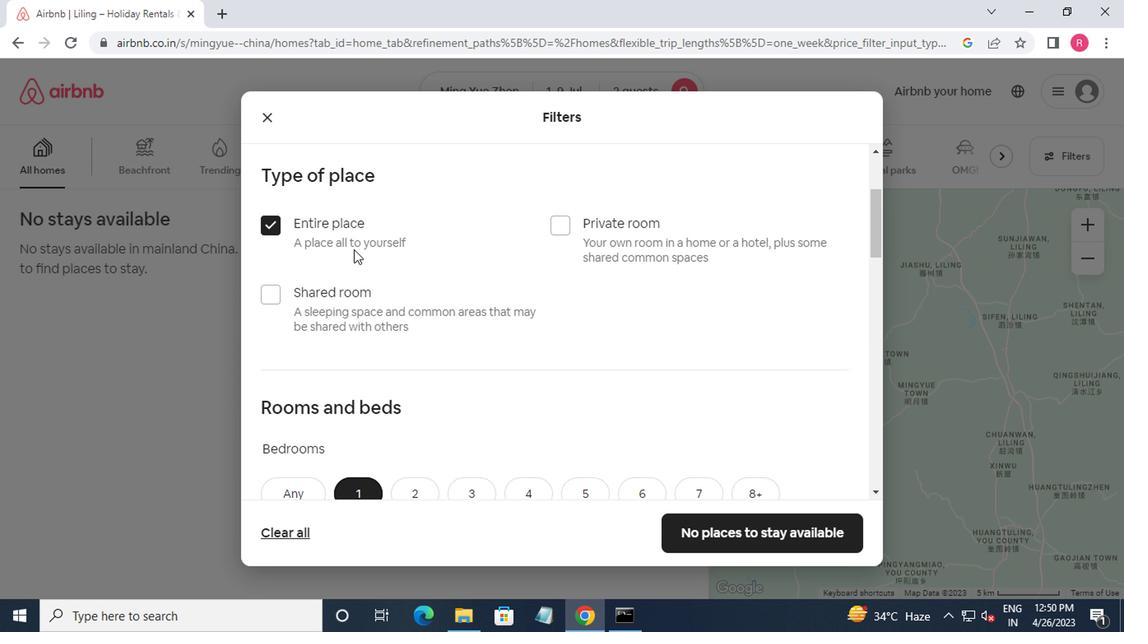 
Action: Mouse moved to (352, 251)
Screenshot: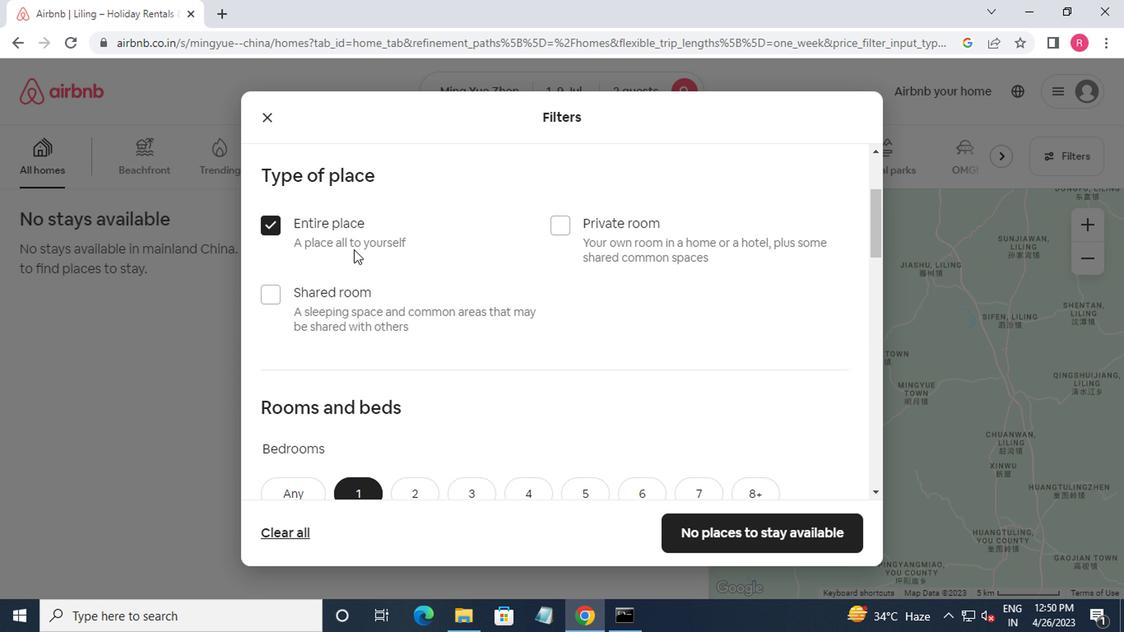 
Action: Mouse scrolled (352, 250) with delta (0, 0)
Screenshot: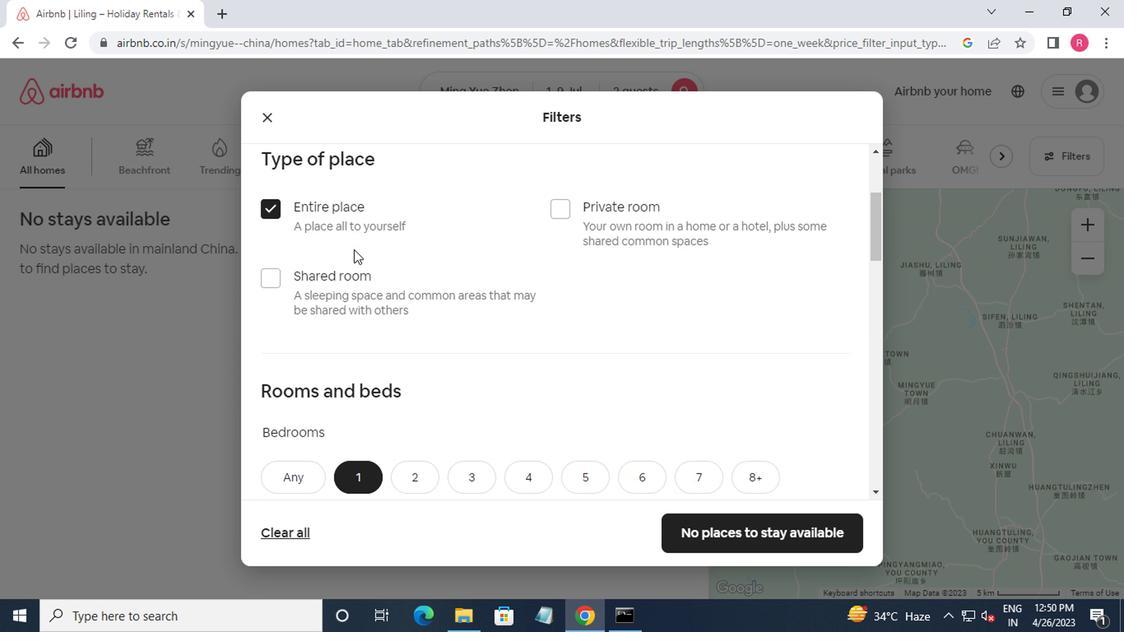 
Action: Mouse moved to (358, 284)
Screenshot: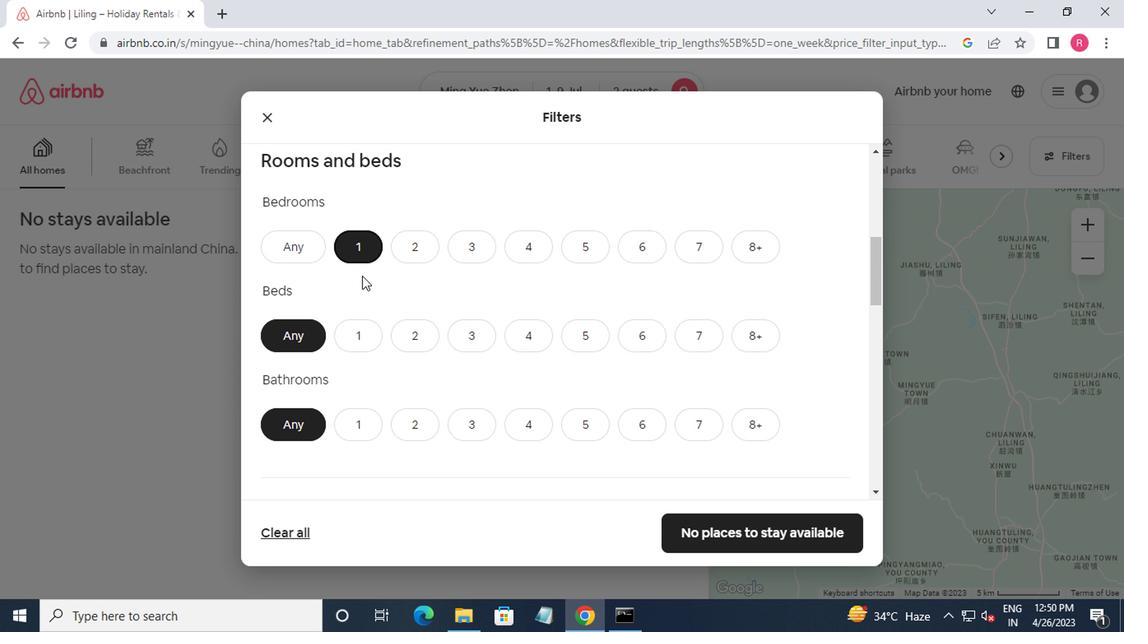 
Action: Mouse scrolled (358, 282) with delta (0, -1)
Screenshot: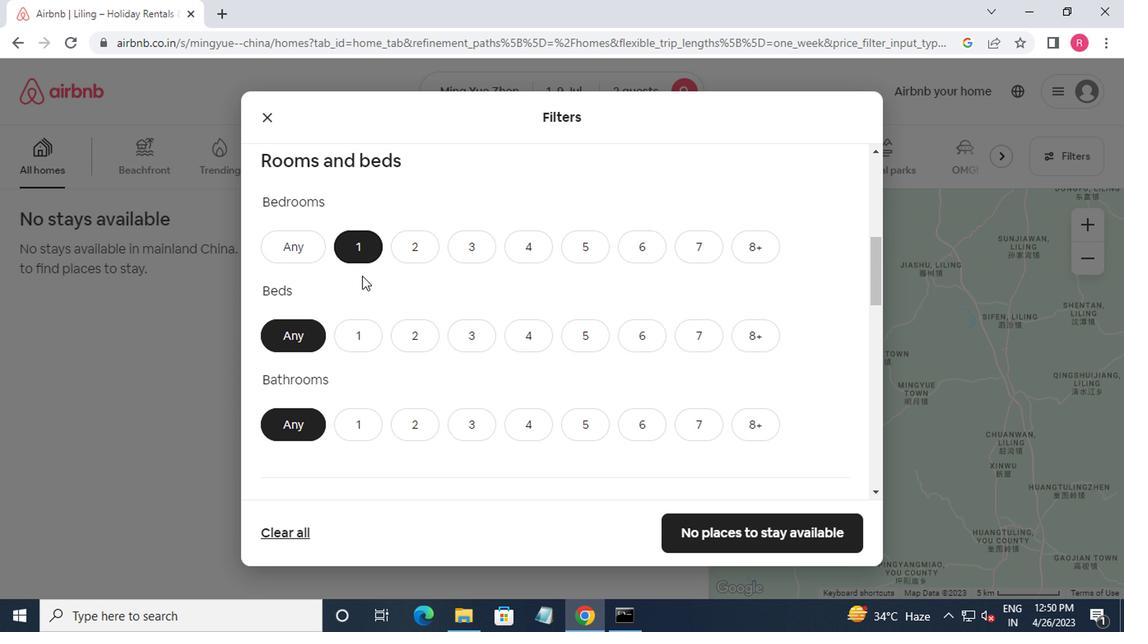 
Action: Mouse moved to (360, 261)
Screenshot: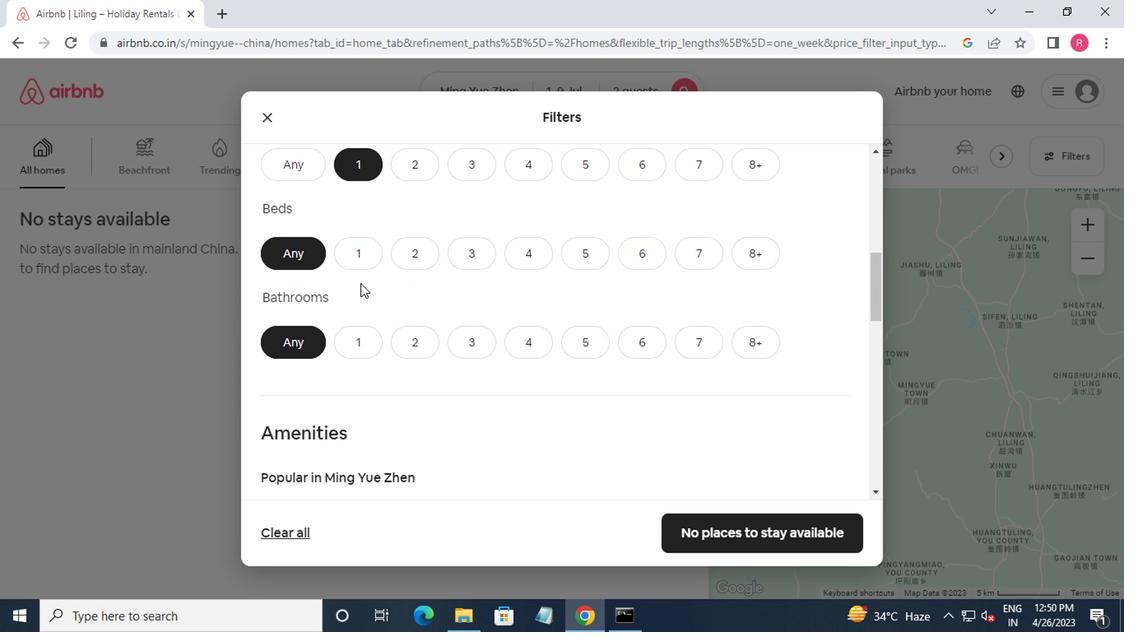 
Action: Mouse pressed left at (360, 261)
Screenshot: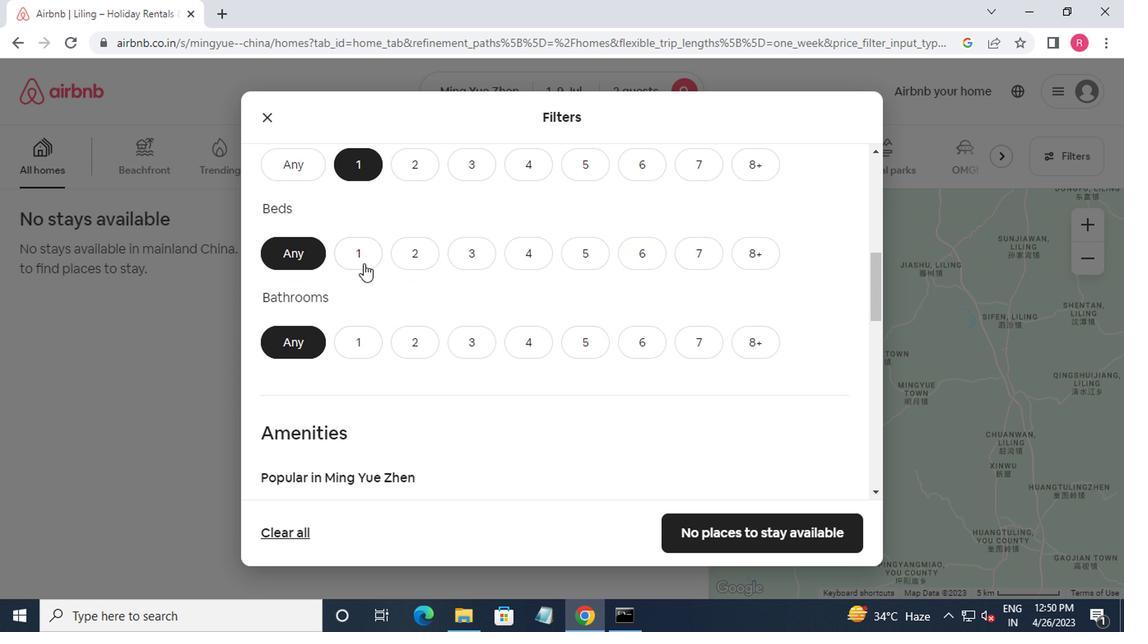 
Action: Mouse moved to (359, 343)
Screenshot: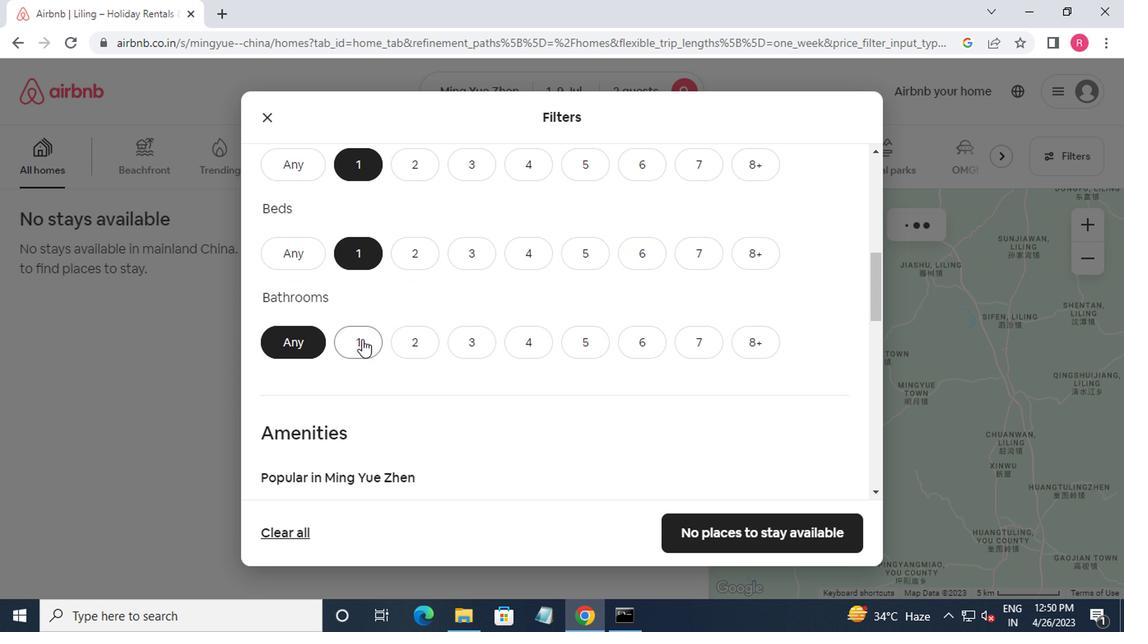 
Action: Mouse pressed left at (359, 343)
Screenshot: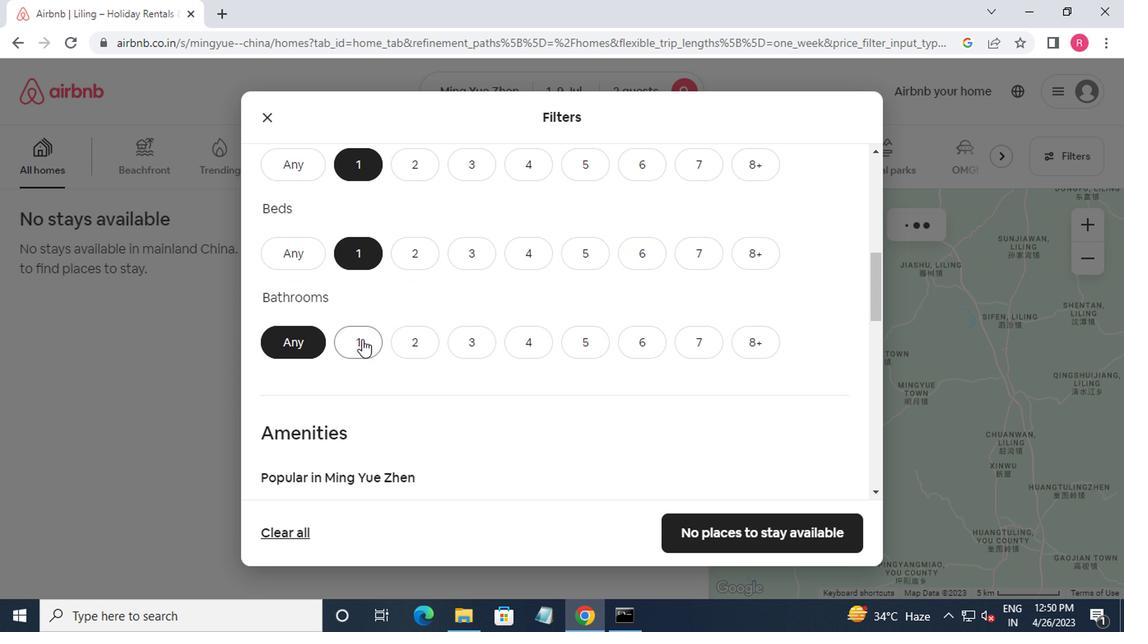 
Action: Mouse moved to (352, 347)
Screenshot: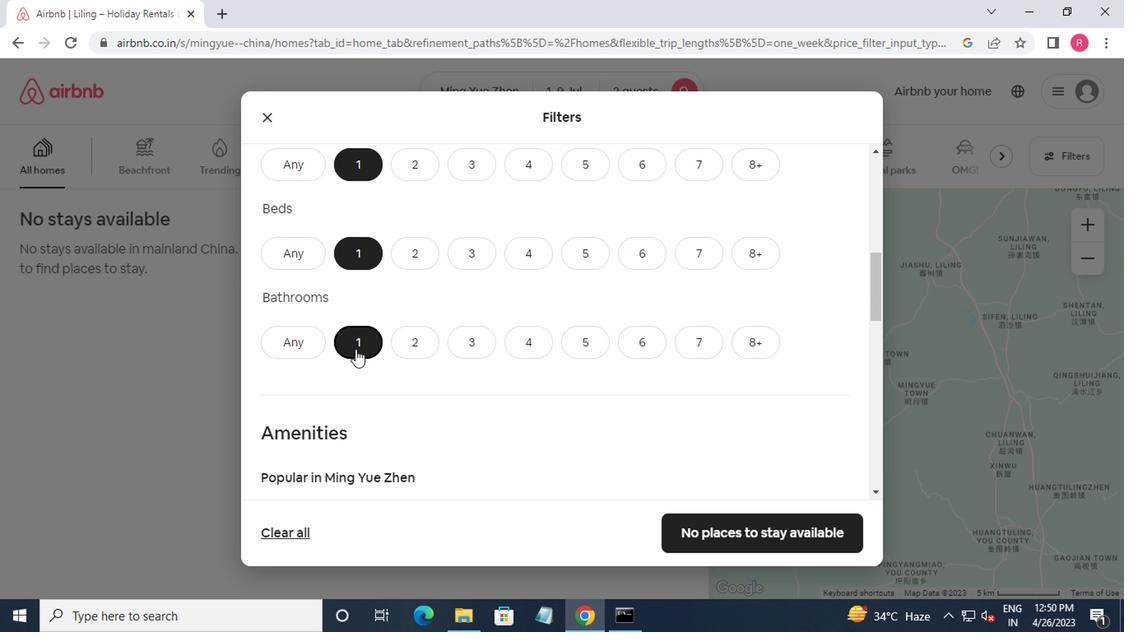 
Action: Mouse scrolled (352, 346) with delta (0, 0)
Screenshot: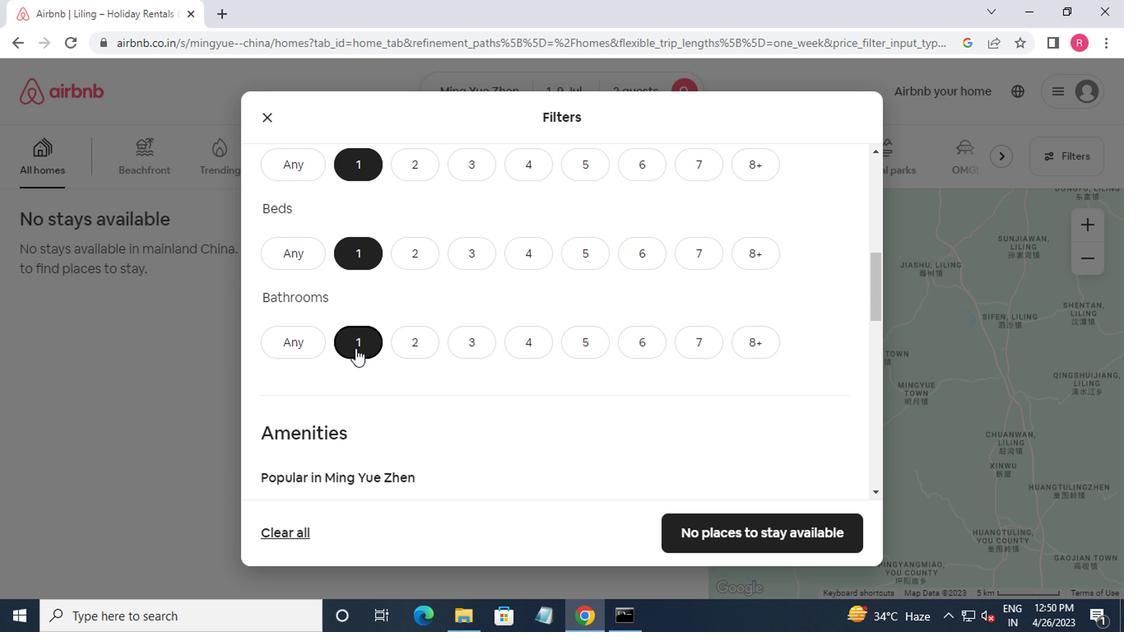 
Action: Mouse scrolled (352, 346) with delta (0, 0)
Screenshot: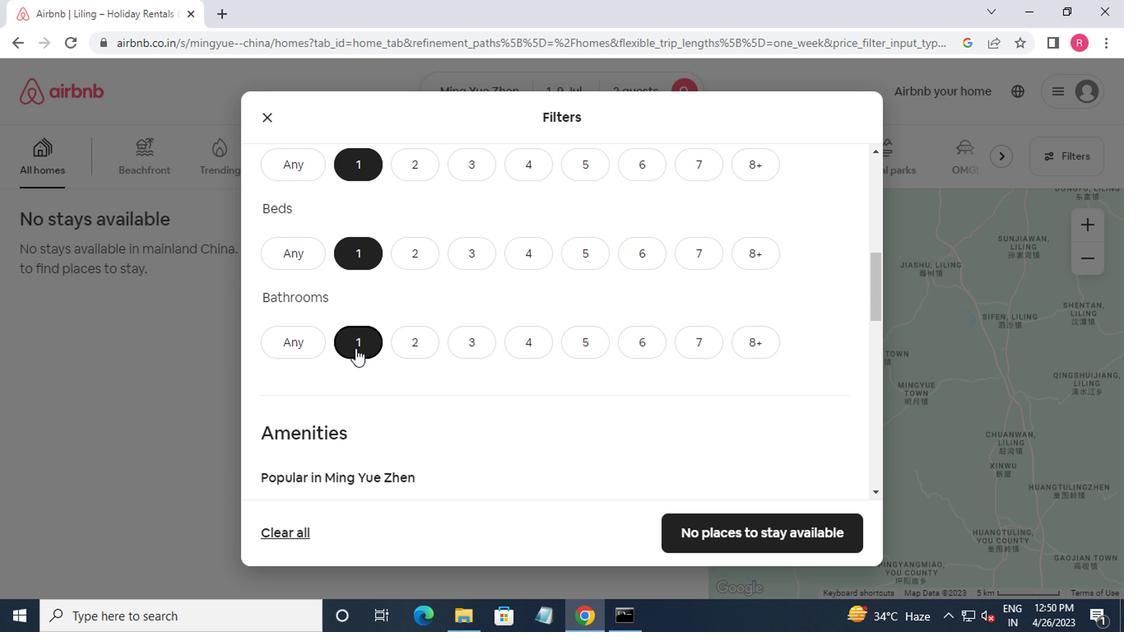 
Action: Mouse moved to (354, 351)
Screenshot: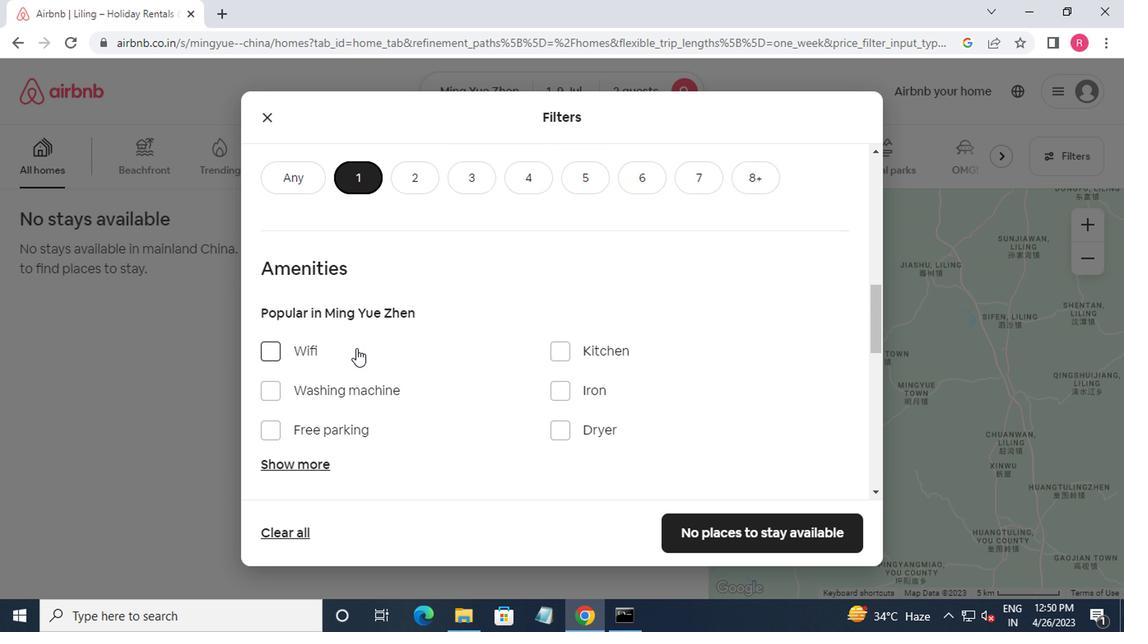 
Action: Mouse scrolled (354, 350) with delta (0, 0)
Screenshot: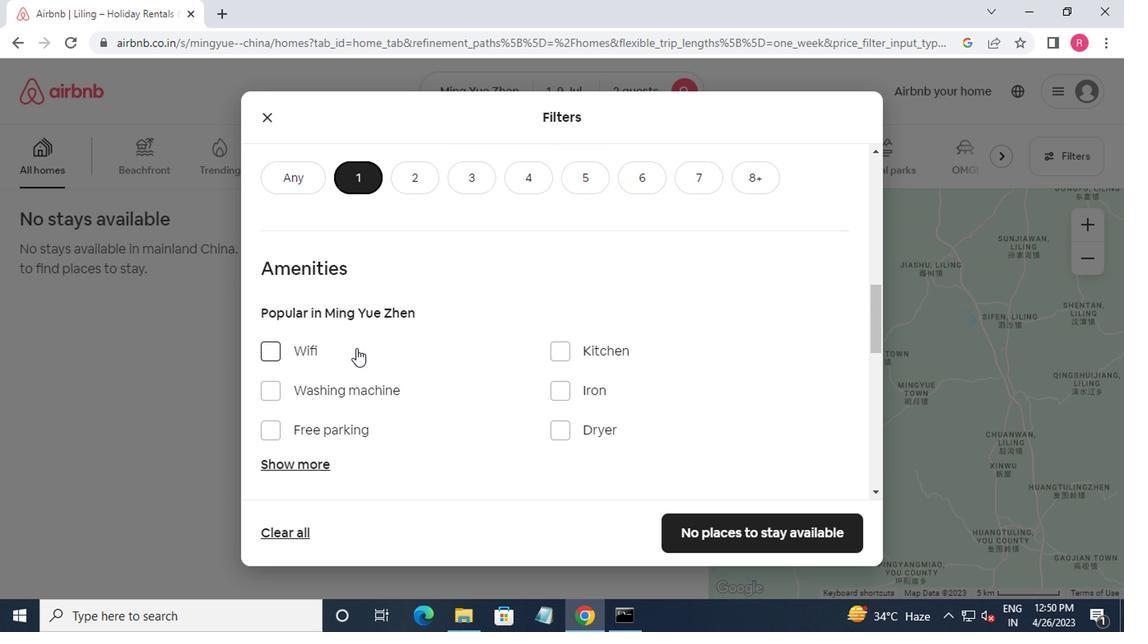 
Action: Mouse moved to (366, 356)
Screenshot: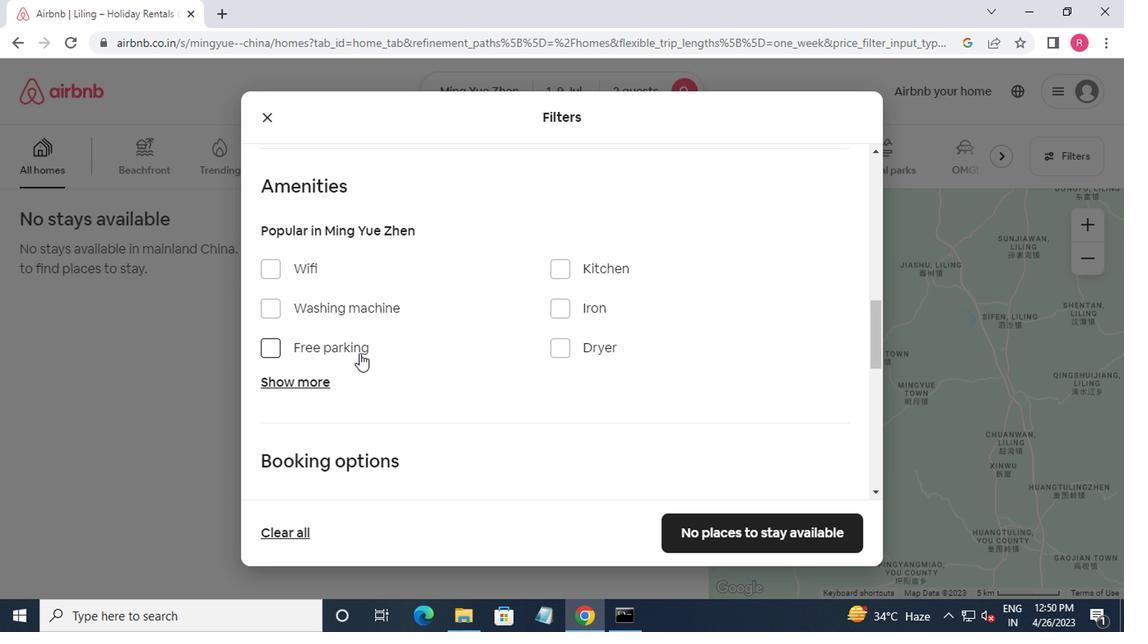 
Action: Mouse scrolled (366, 355) with delta (0, 0)
Screenshot: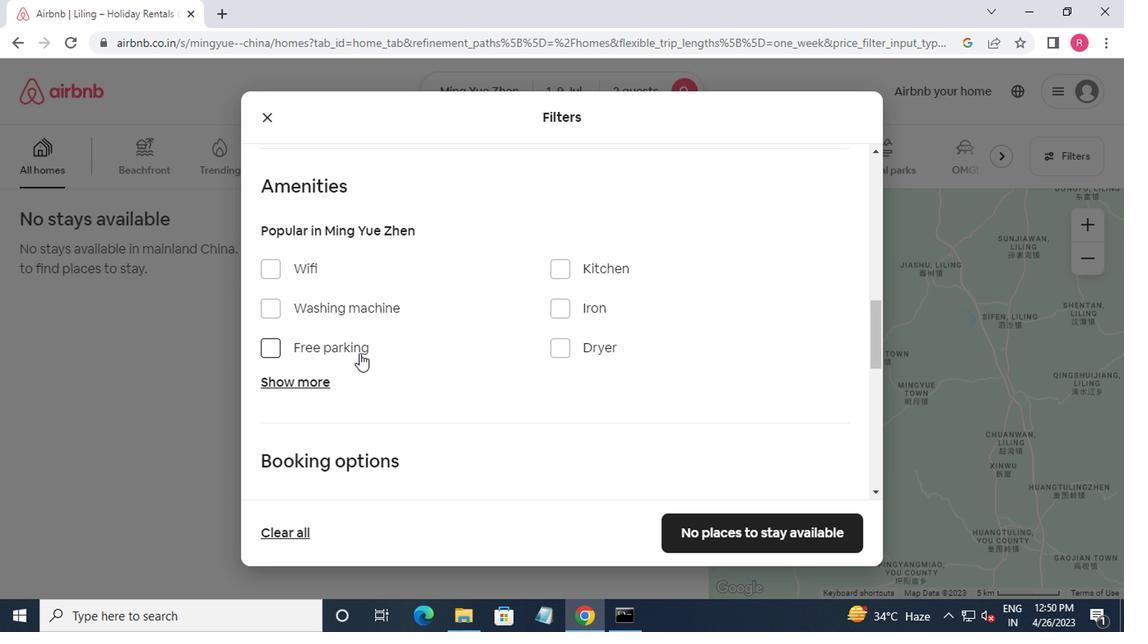 
Action: Mouse moved to (383, 350)
Screenshot: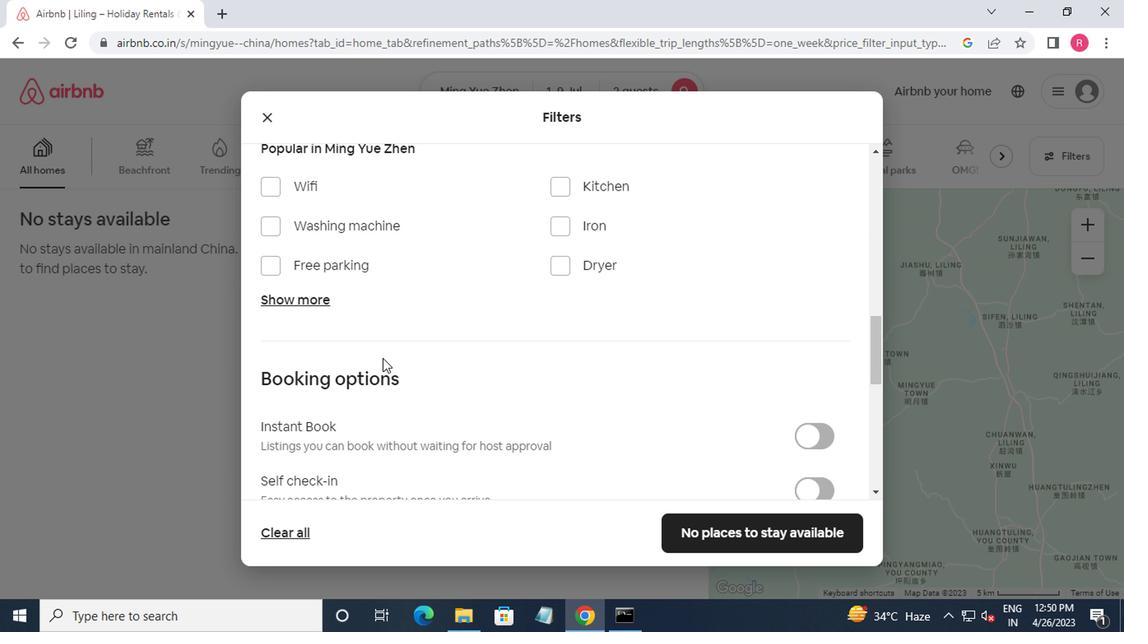 
Action: Mouse scrolled (383, 349) with delta (0, -1)
Screenshot: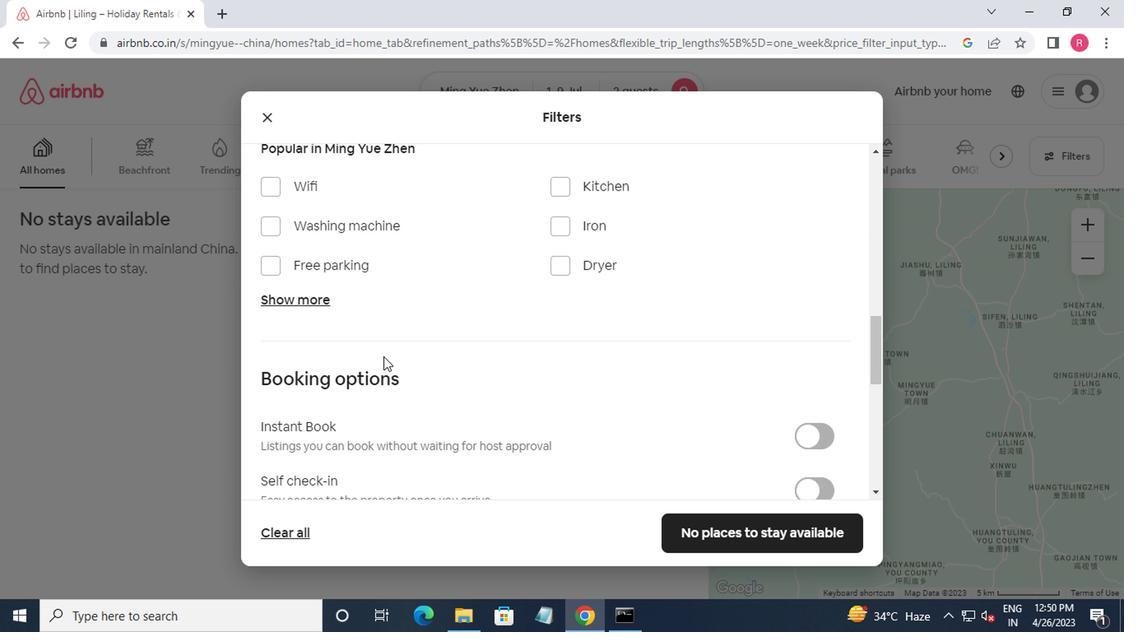 
Action: Mouse scrolled (383, 349) with delta (0, -1)
Screenshot: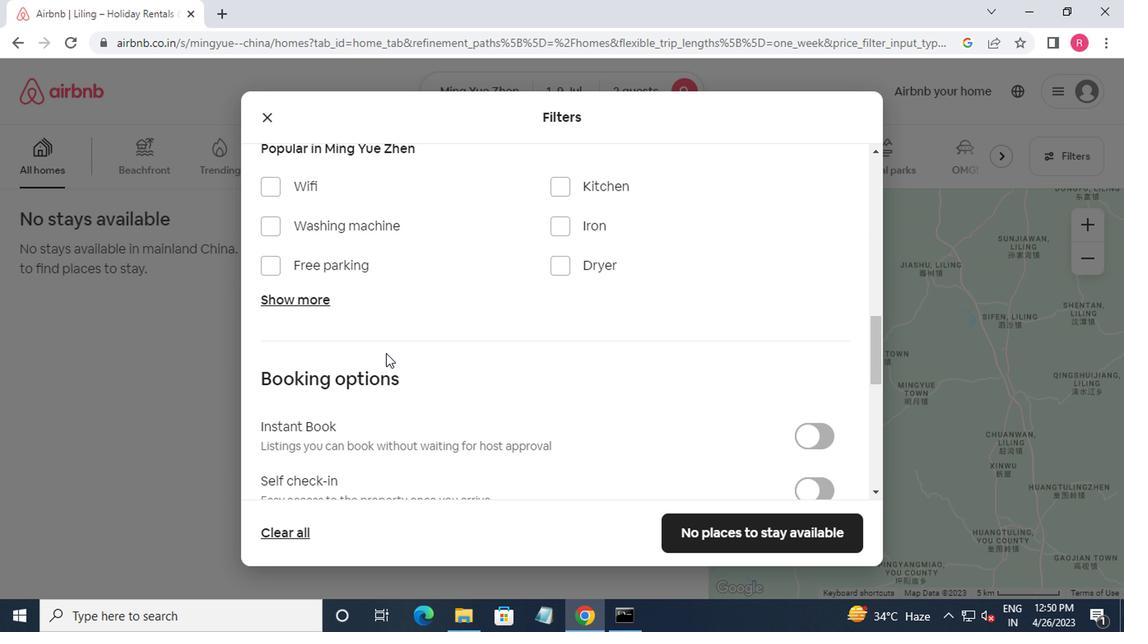 
Action: Mouse moved to (386, 350)
Screenshot: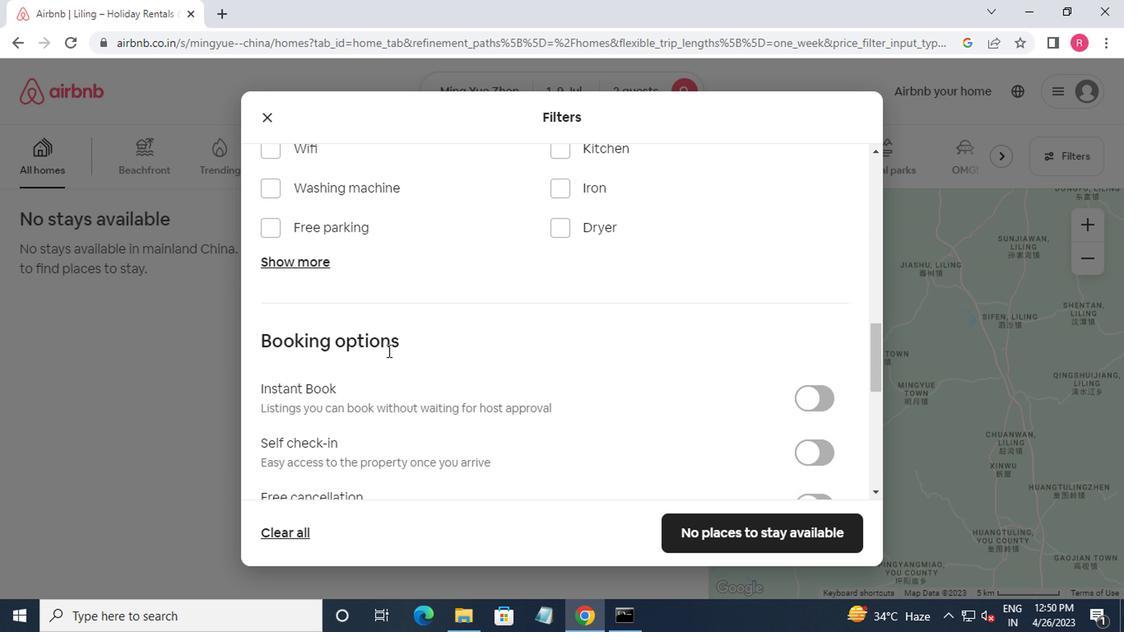 
Action: Mouse scrolled (386, 349) with delta (0, -1)
Screenshot: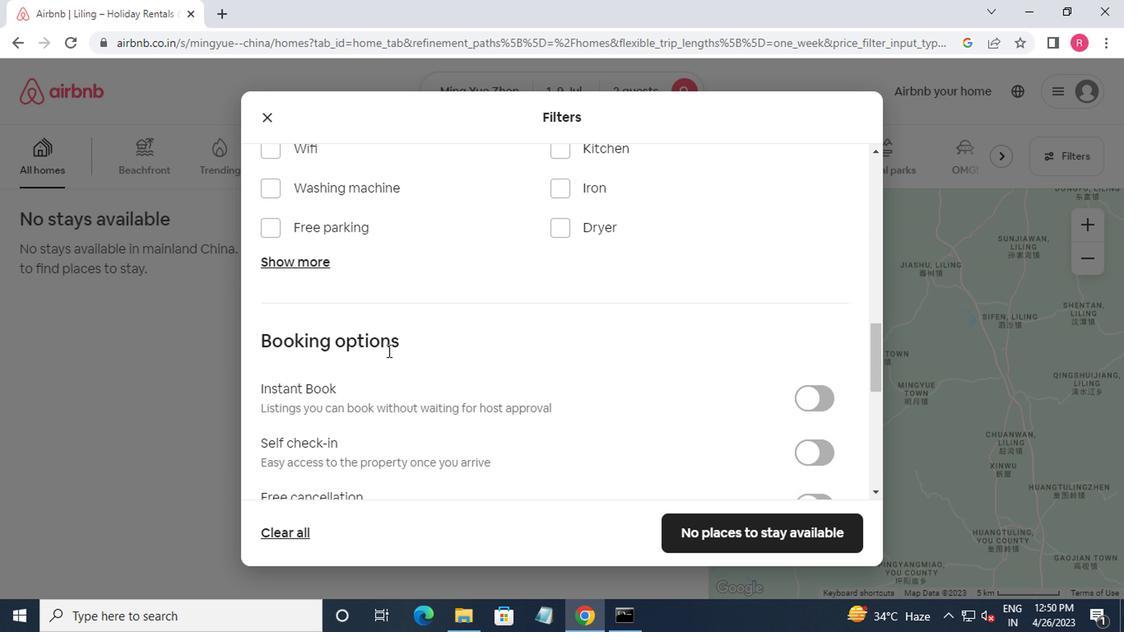 
Action: Mouse moved to (803, 247)
Screenshot: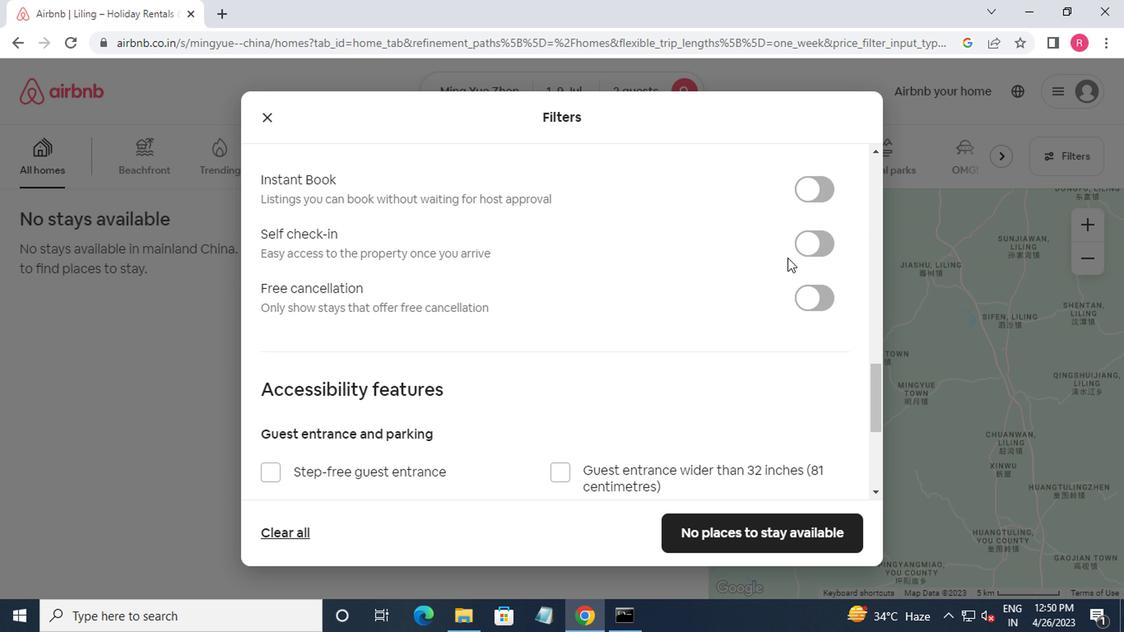 
Action: Mouse pressed left at (803, 247)
Screenshot: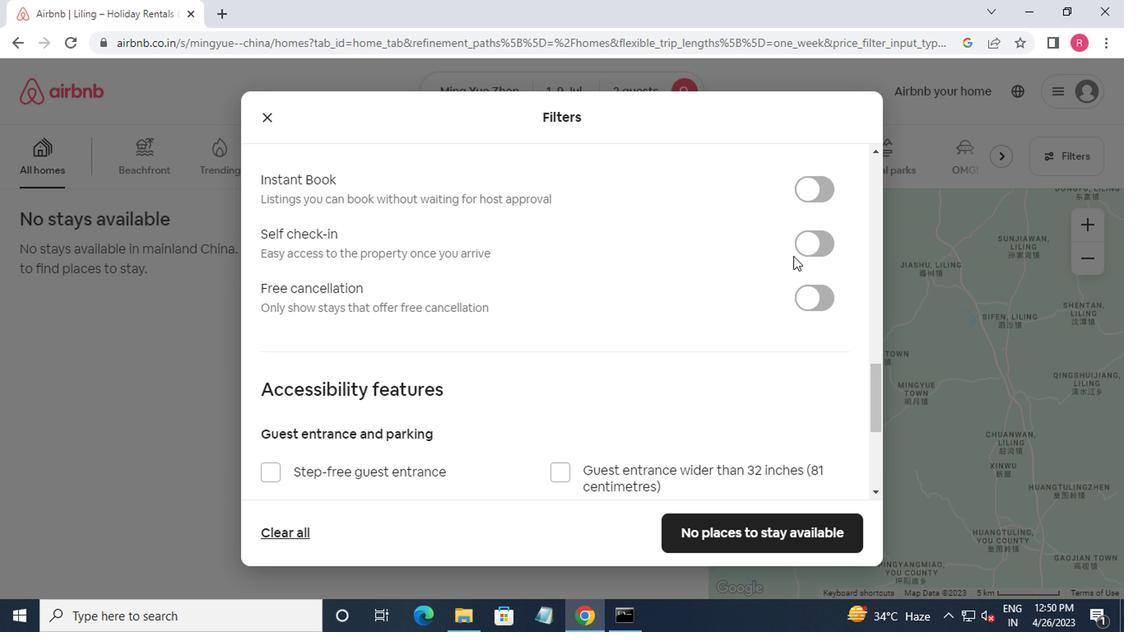 
Action: Mouse moved to (779, 287)
Screenshot: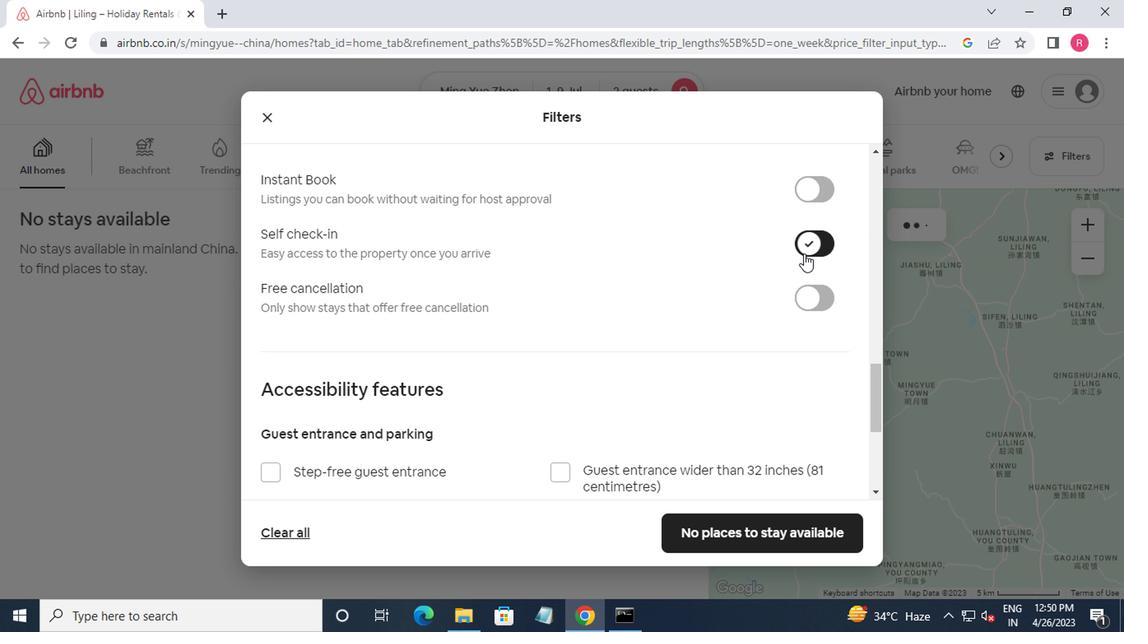 
Action: Mouse scrolled (779, 286) with delta (0, 0)
Screenshot: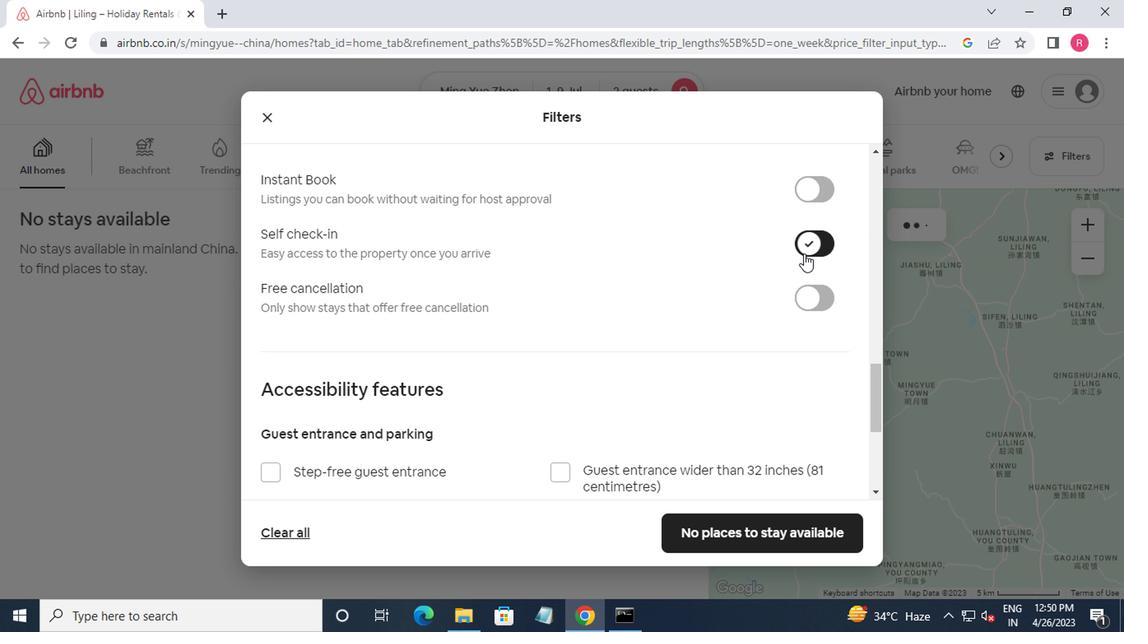 
Action: Mouse moved to (772, 306)
Screenshot: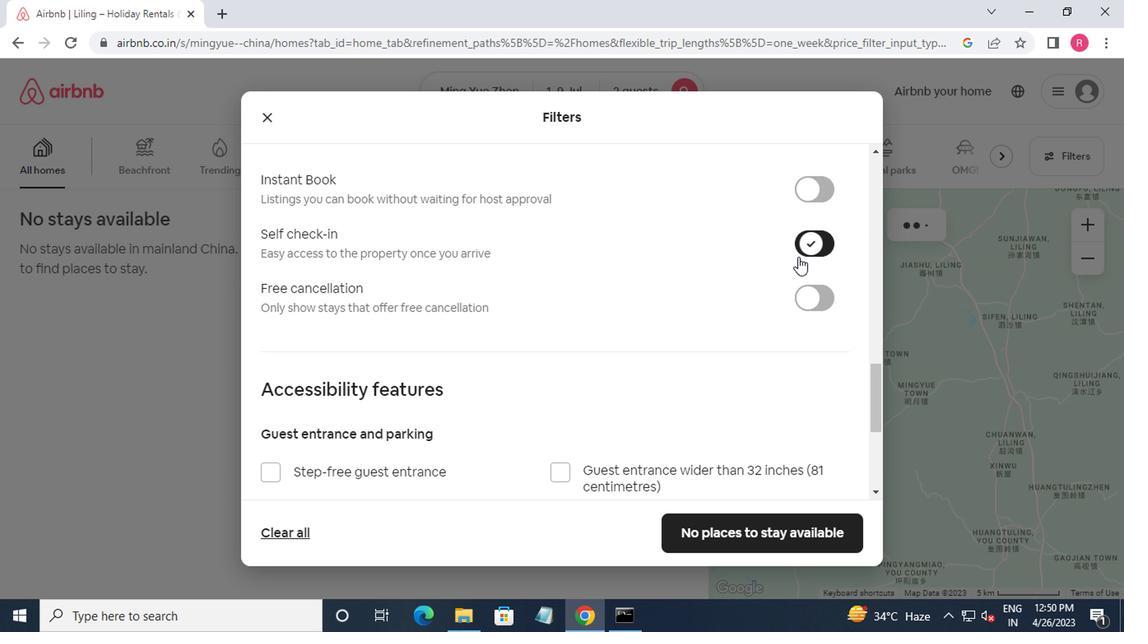 
Action: Mouse scrolled (772, 305) with delta (0, -1)
Screenshot: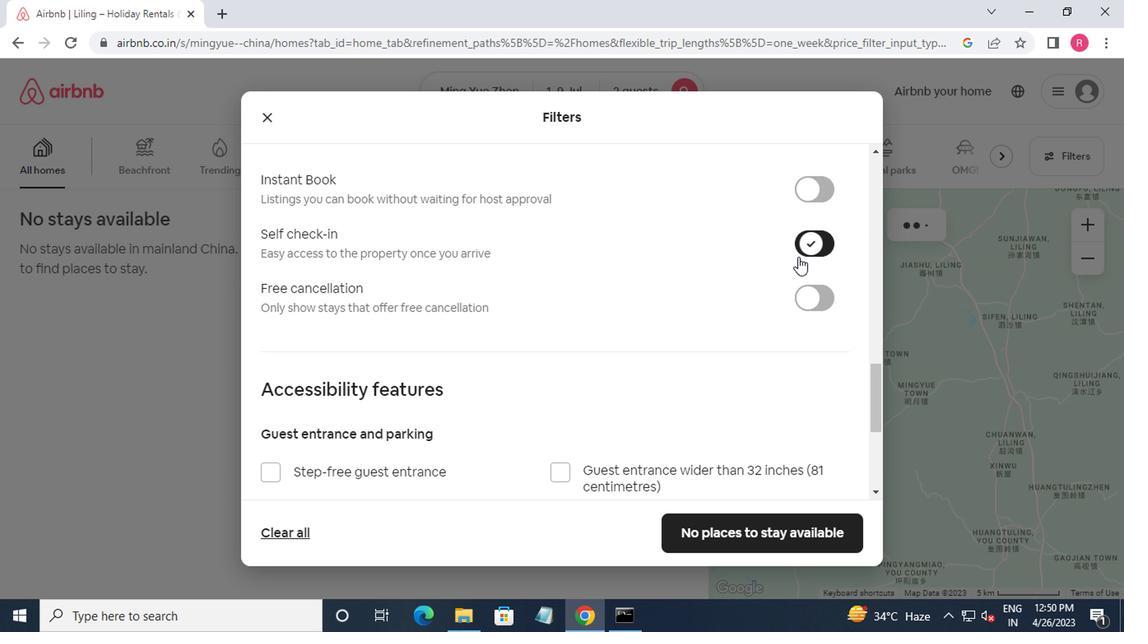 
Action: Mouse moved to (768, 336)
Screenshot: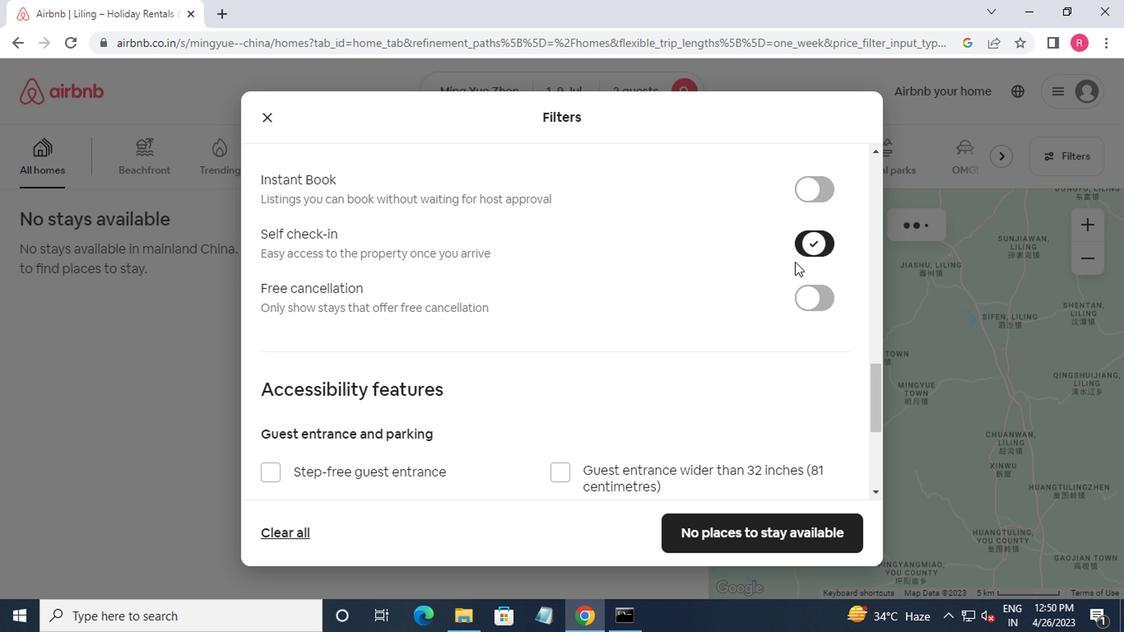 
Action: Mouse scrolled (768, 335) with delta (0, -1)
Screenshot: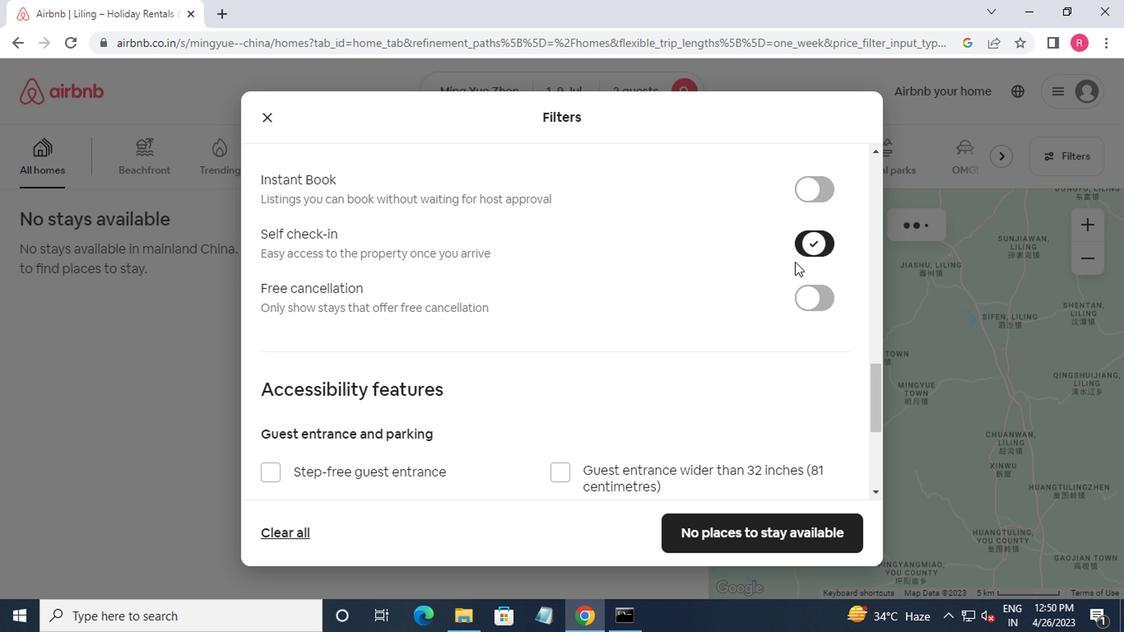 
Action: Mouse moved to (758, 401)
Screenshot: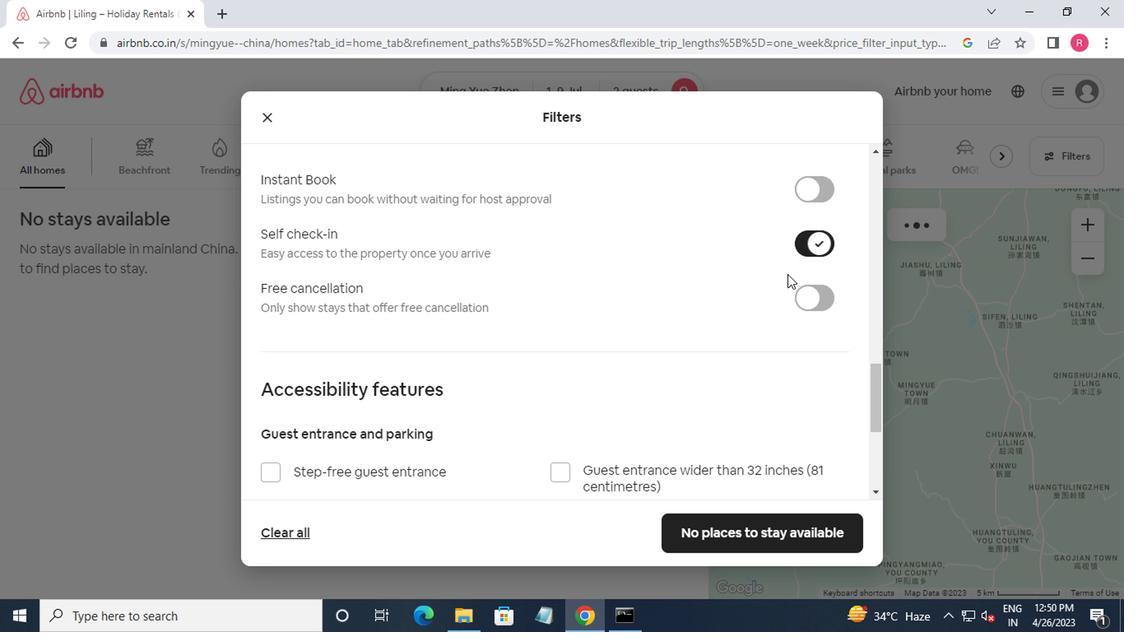 
Action: Mouse scrolled (758, 400) with delta (0, 0)
Screenshot: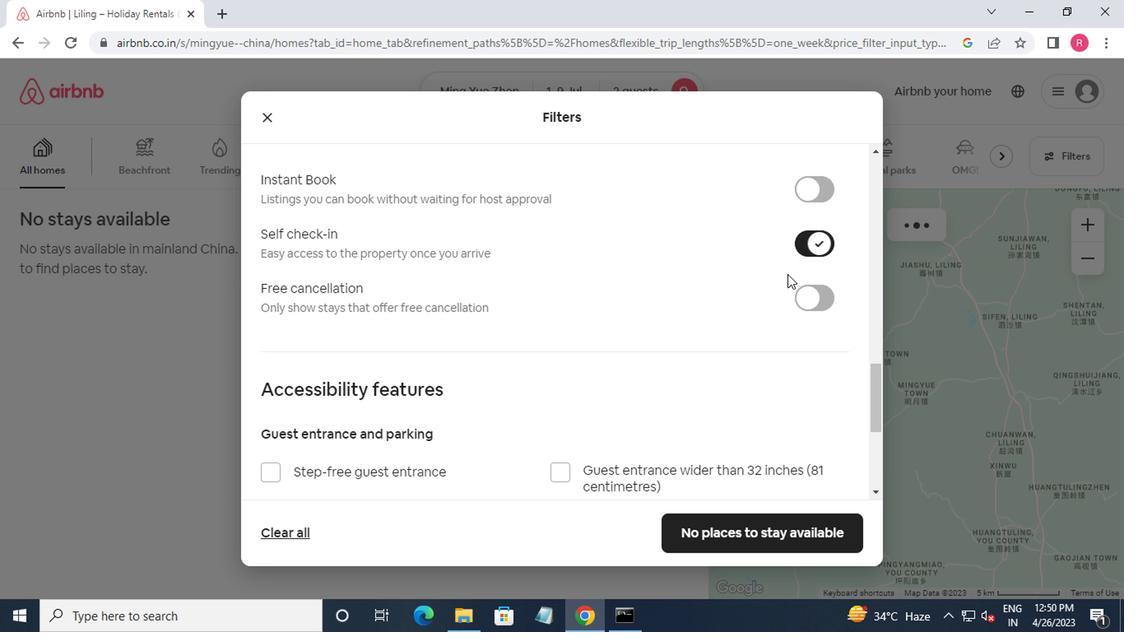 
Action: Mouse moved to (735, 525)
Screenshot: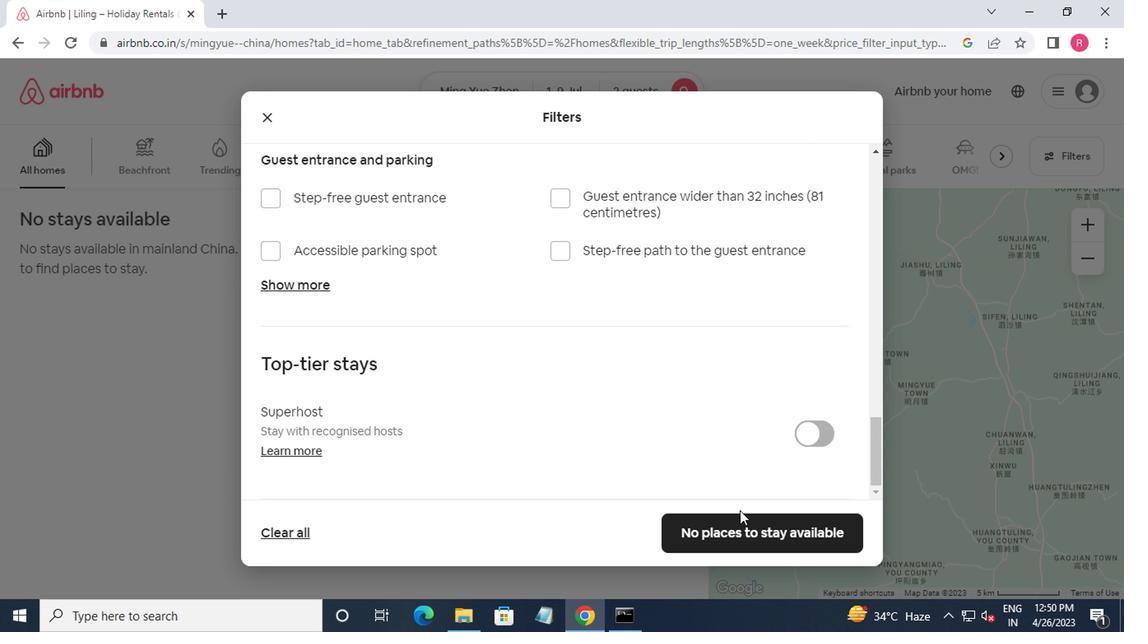 
Action: Mouse pressed left at (735, 525)
Screenshot: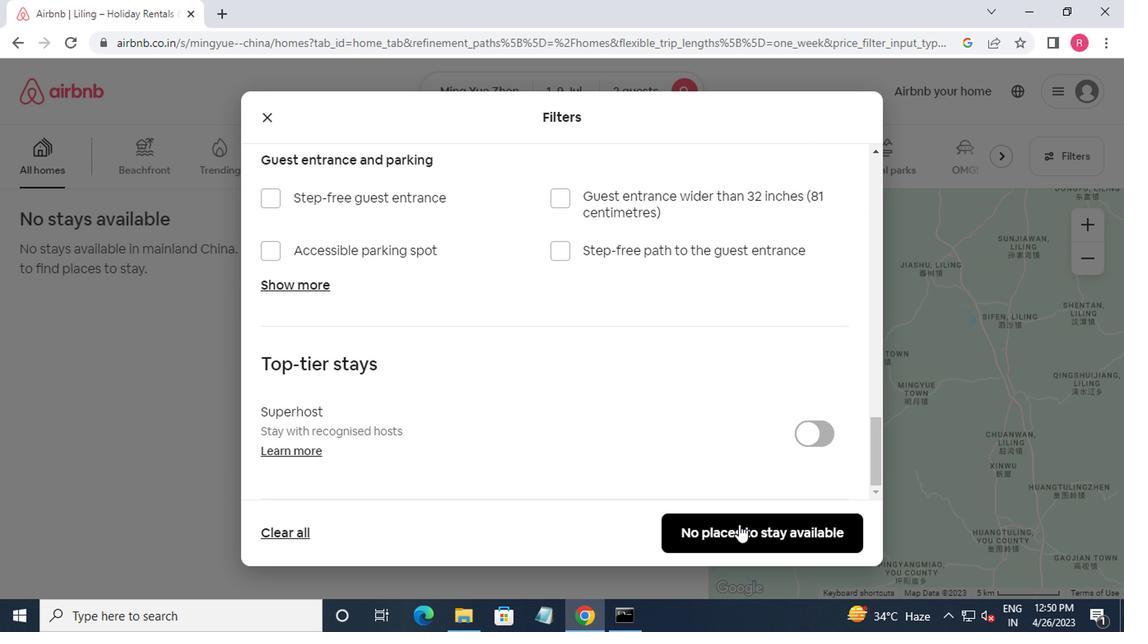 
Action: Mouse moved to (729, 519)
Screenshot: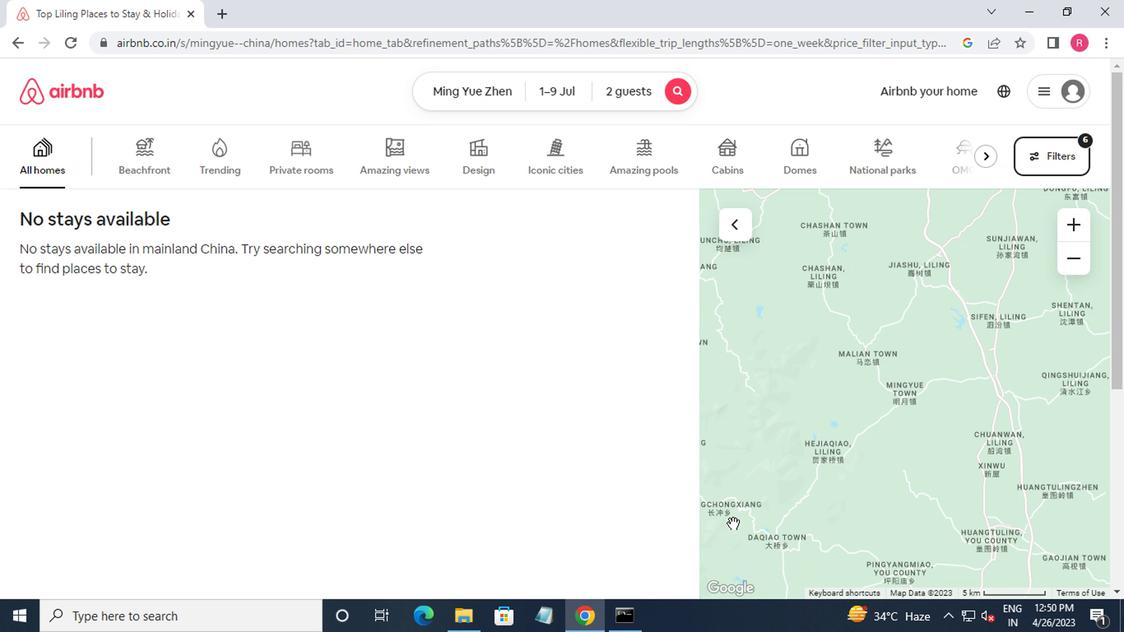 
